 Task: Add a field from the Popular template Priority a blank project CommPlan
Action: Mouse moved to (63, 522)
Screenshot: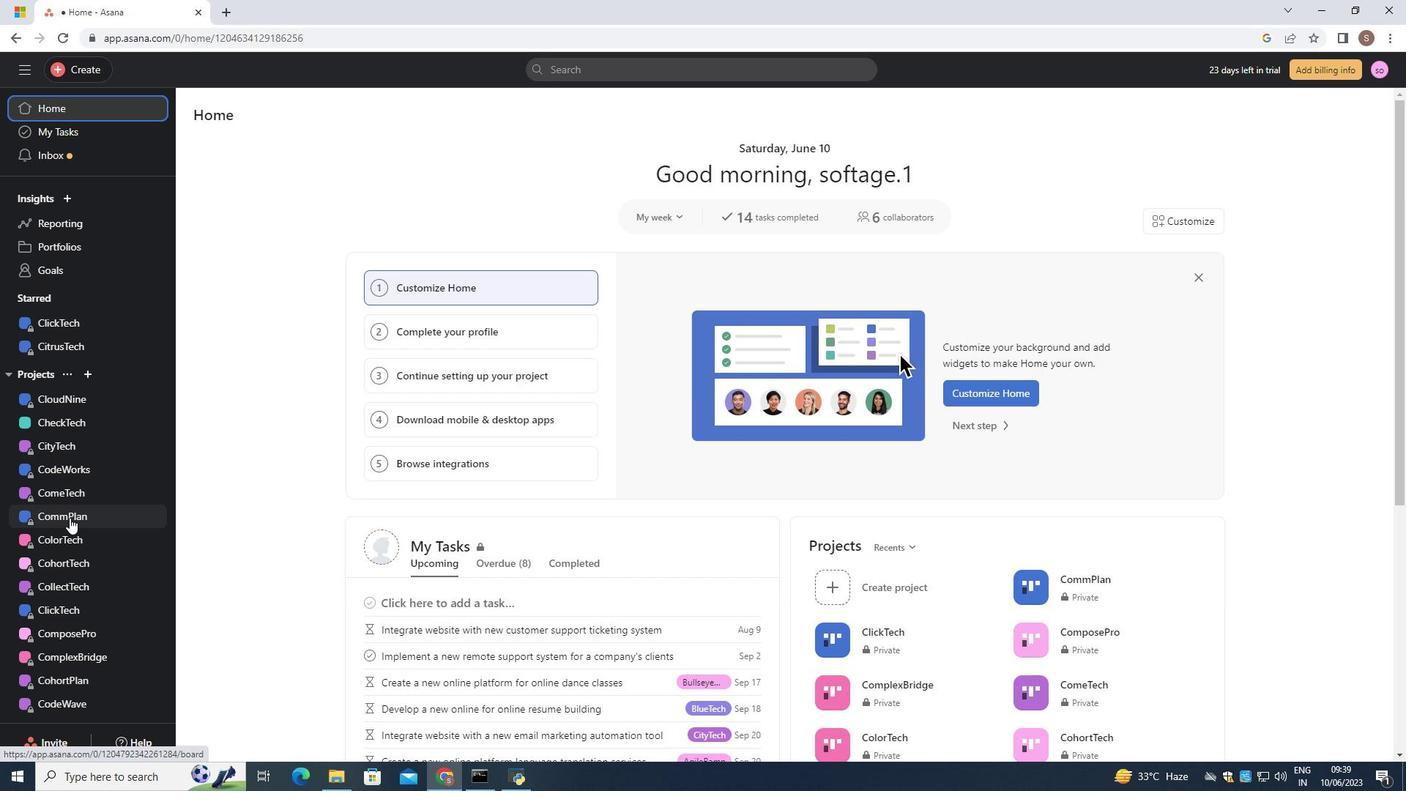 
Action: Mouse pressed left at (63, 522)
Screenshot: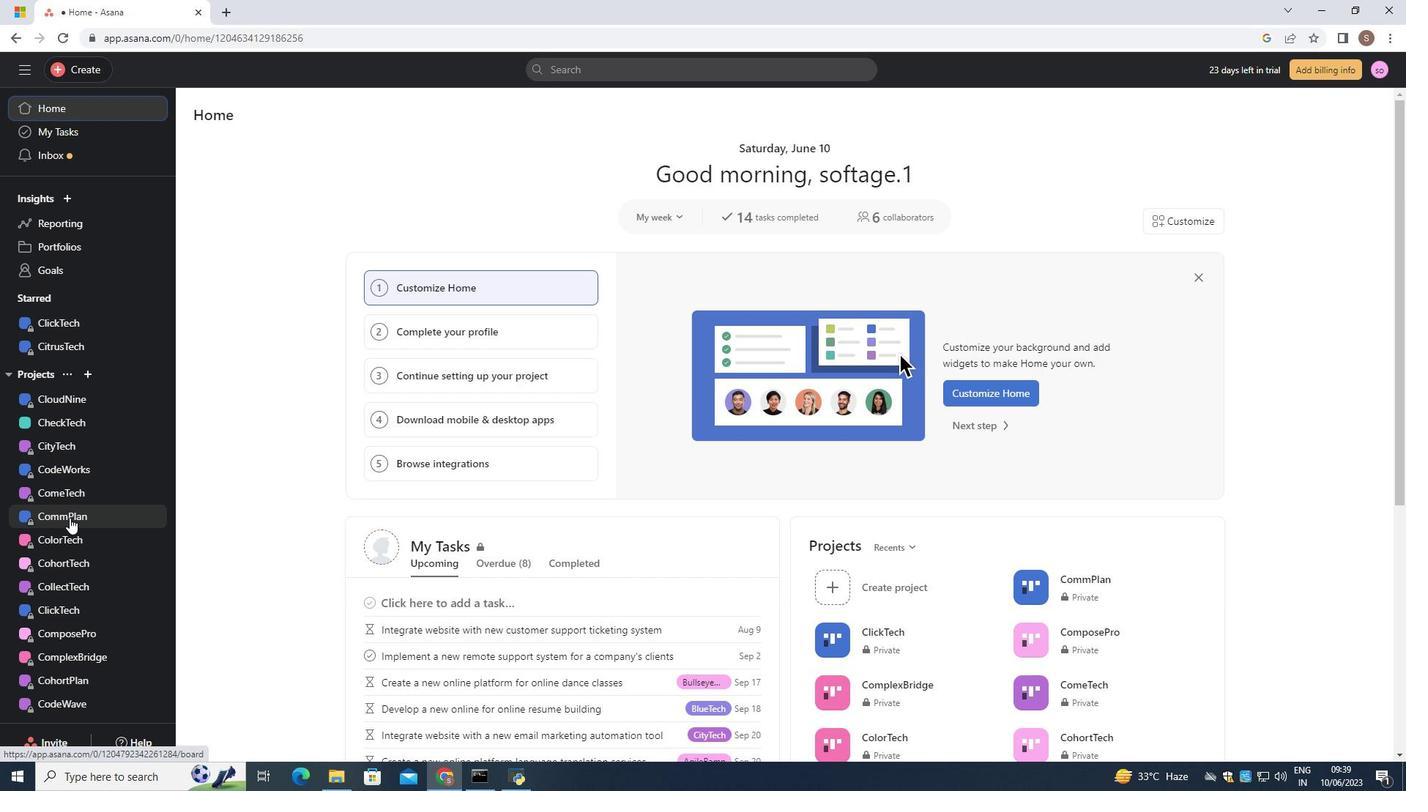 
Action: Mouse moved to (1370, 169)
Screenshot: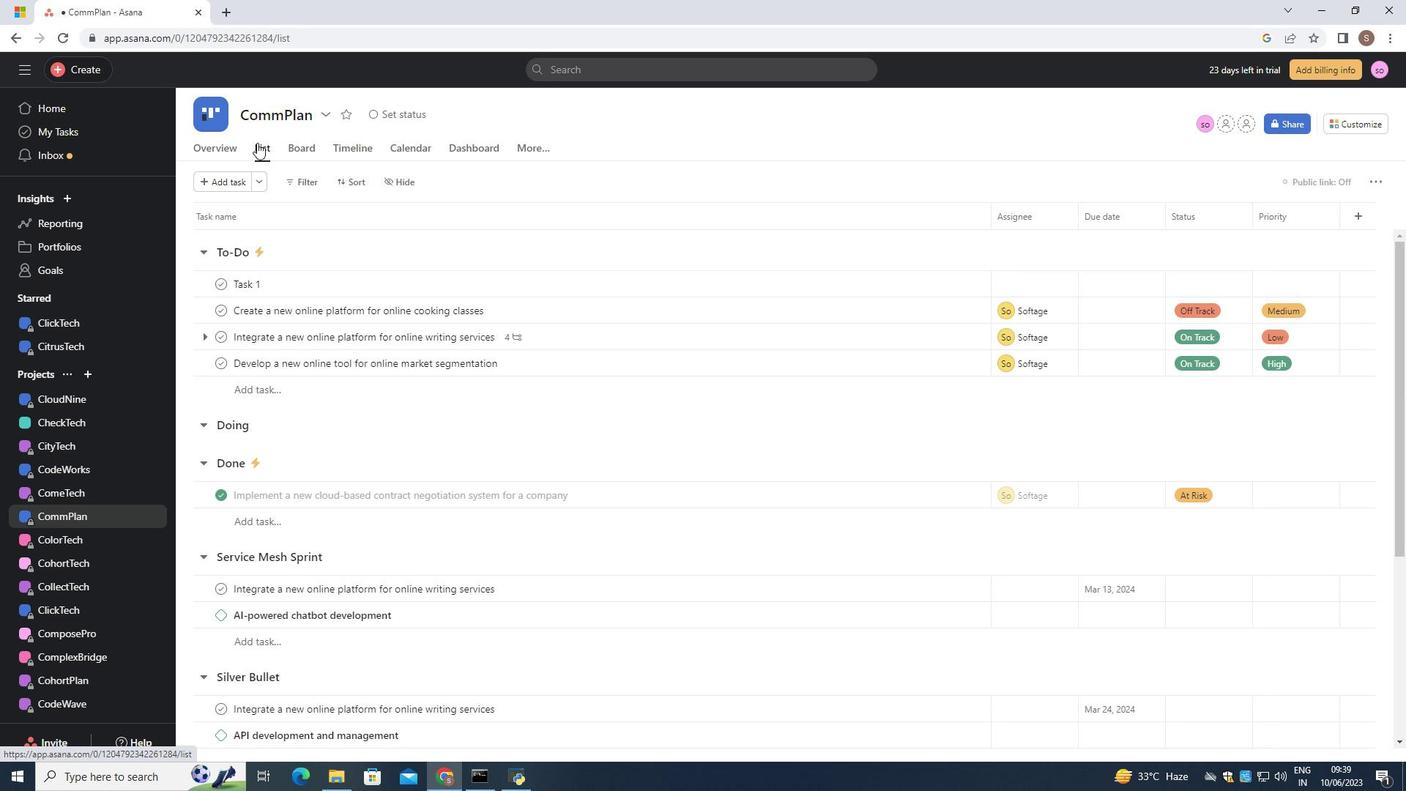 
Action: Mouse pressed left at (1370, 169)
Screenshot: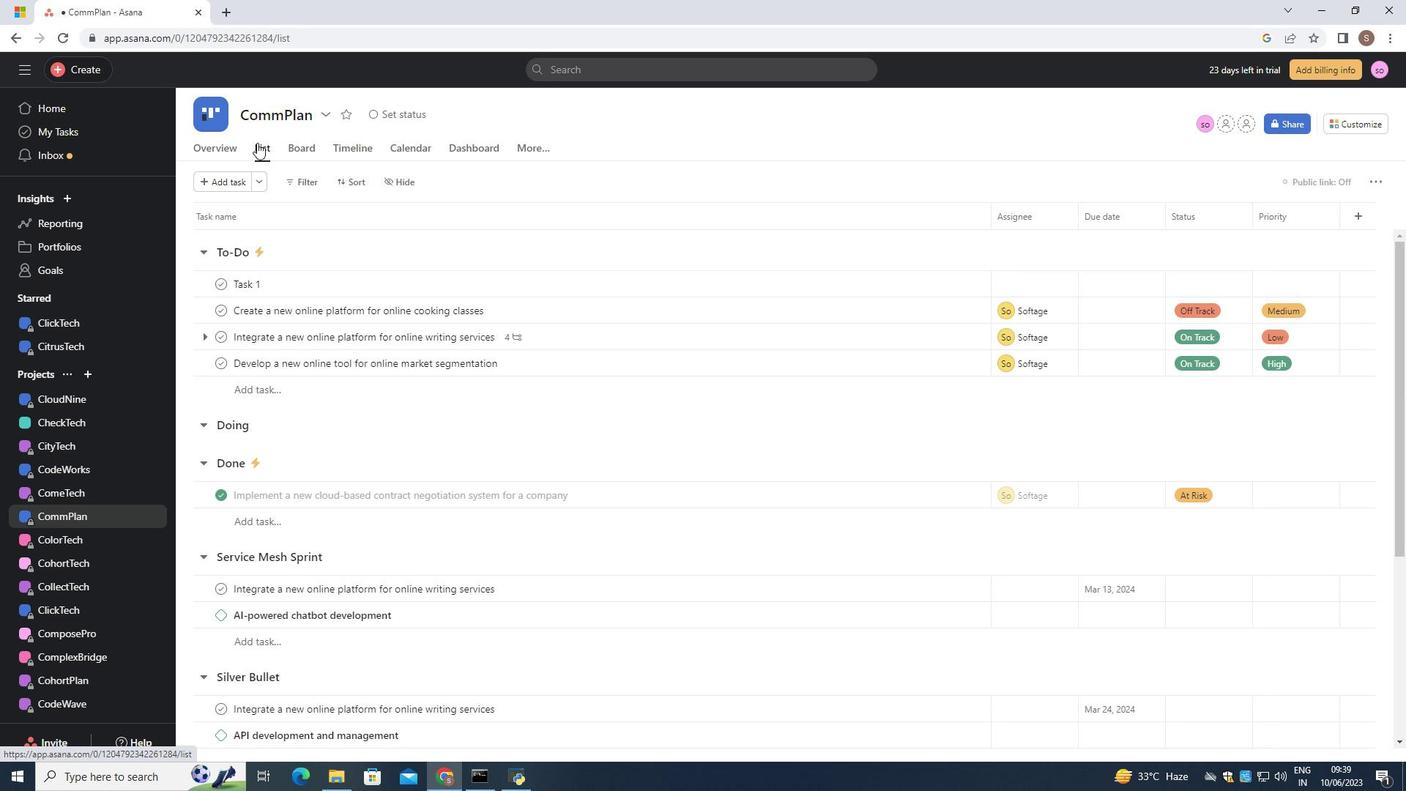 
Action: Mouse moved to (985, 490)
Screenshot: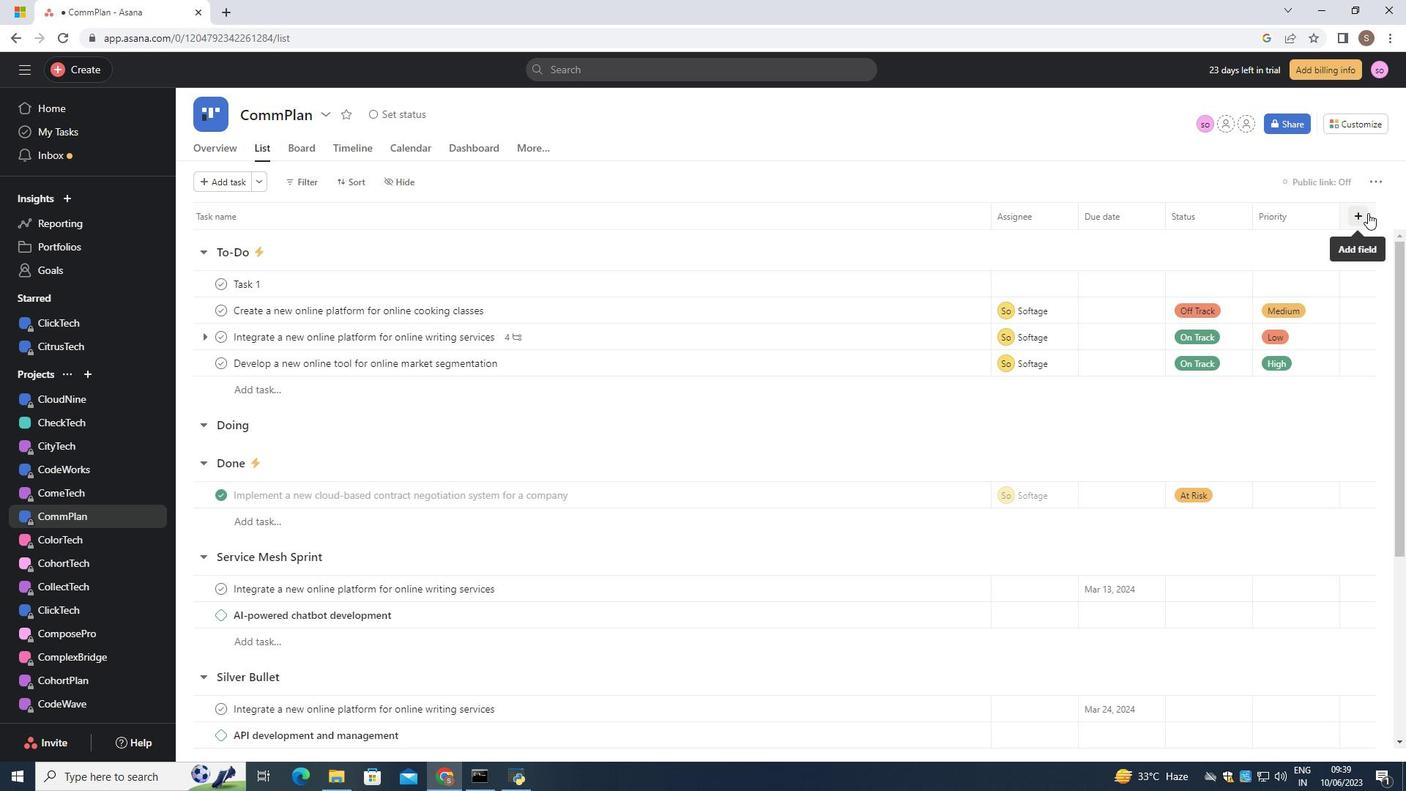 
Action: Mouse pressed left at (985, 490)
Screenshot: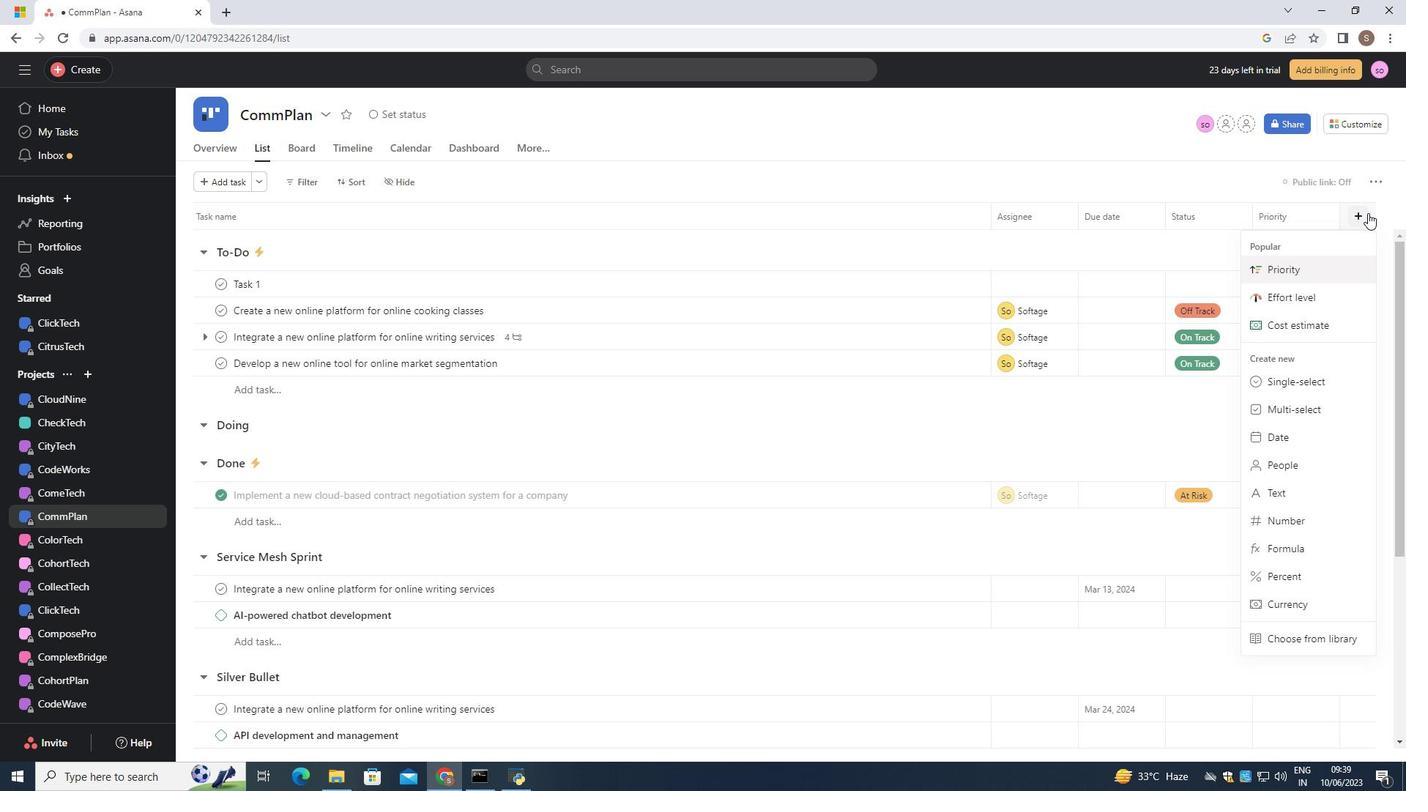 
Action: Mouse moved to (1372, 128)
Screenshot: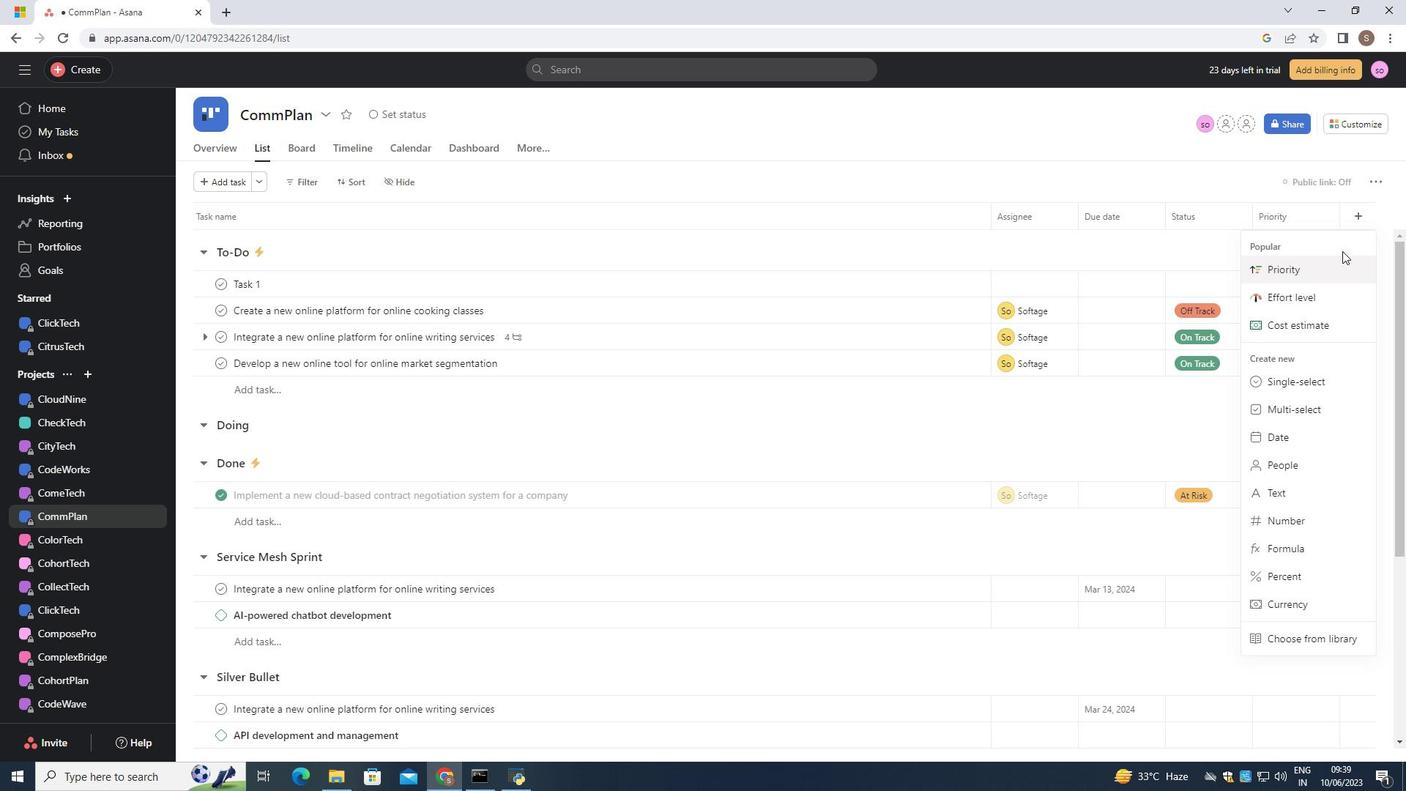 
Action: Mouse pressed left at (1372, 128)
Screenshot: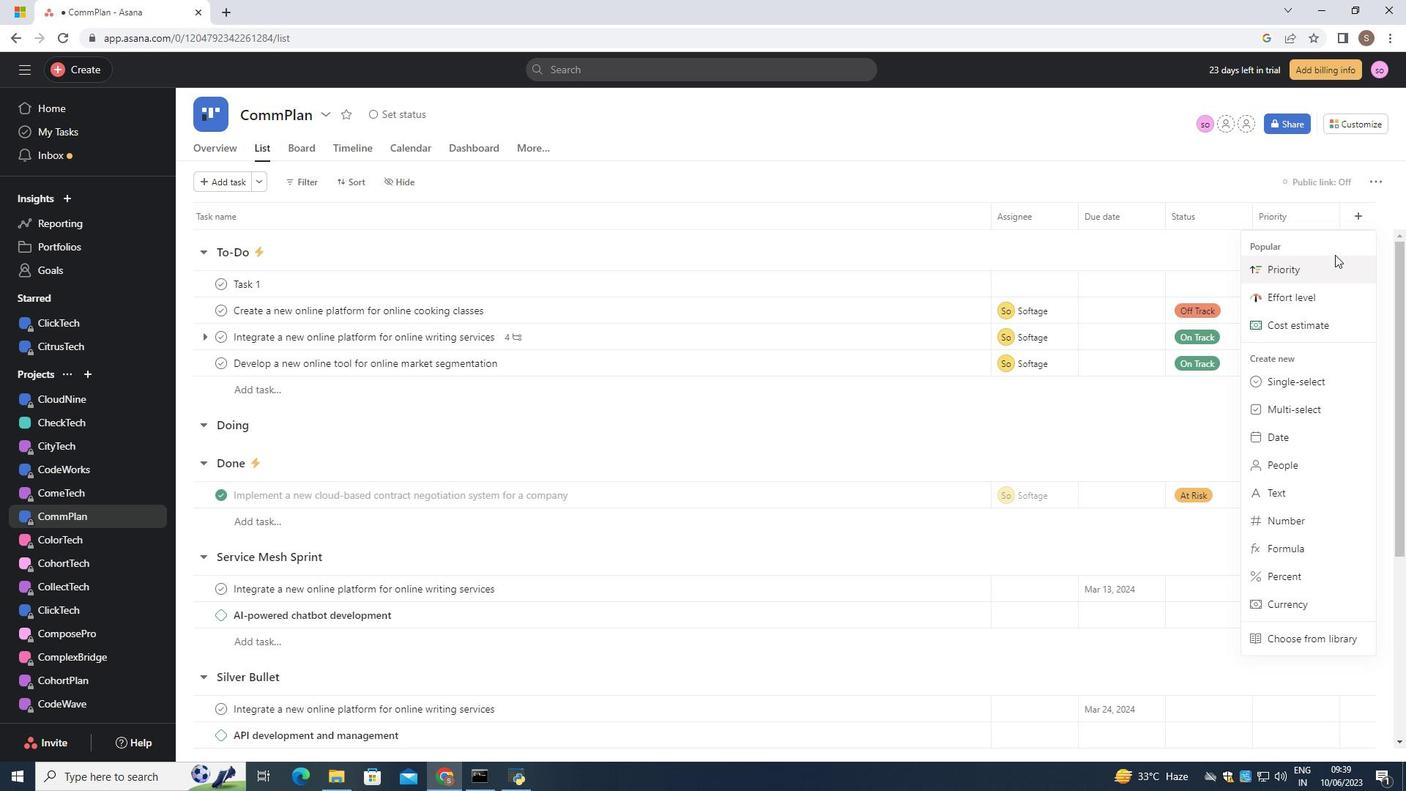 
Action: Mouse moved to (1377, 174)
Screenshot: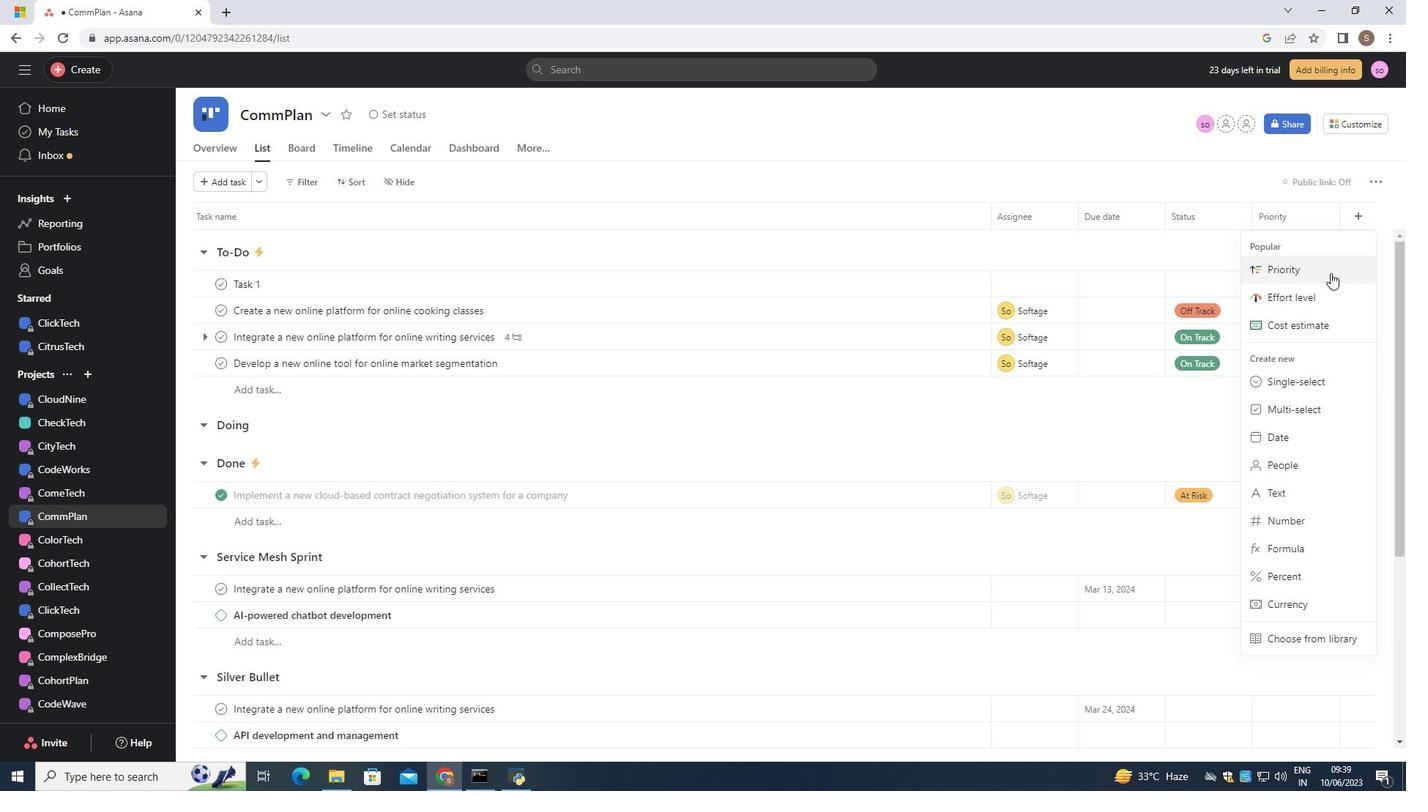 
Action: Mouse pressed left at (1377, 174)
Screenshot: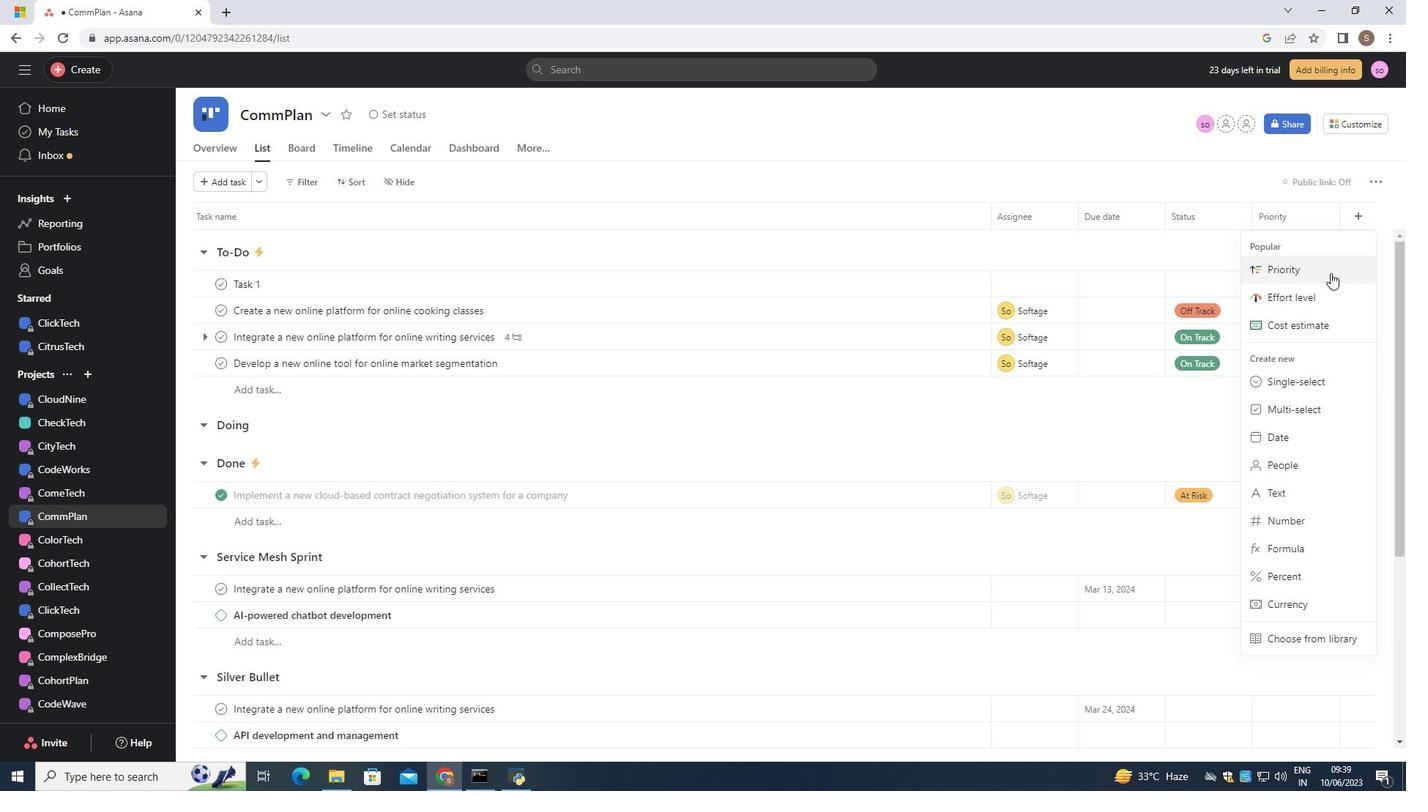 
Action: Mouse moved to (1197, 536)
Screenshot: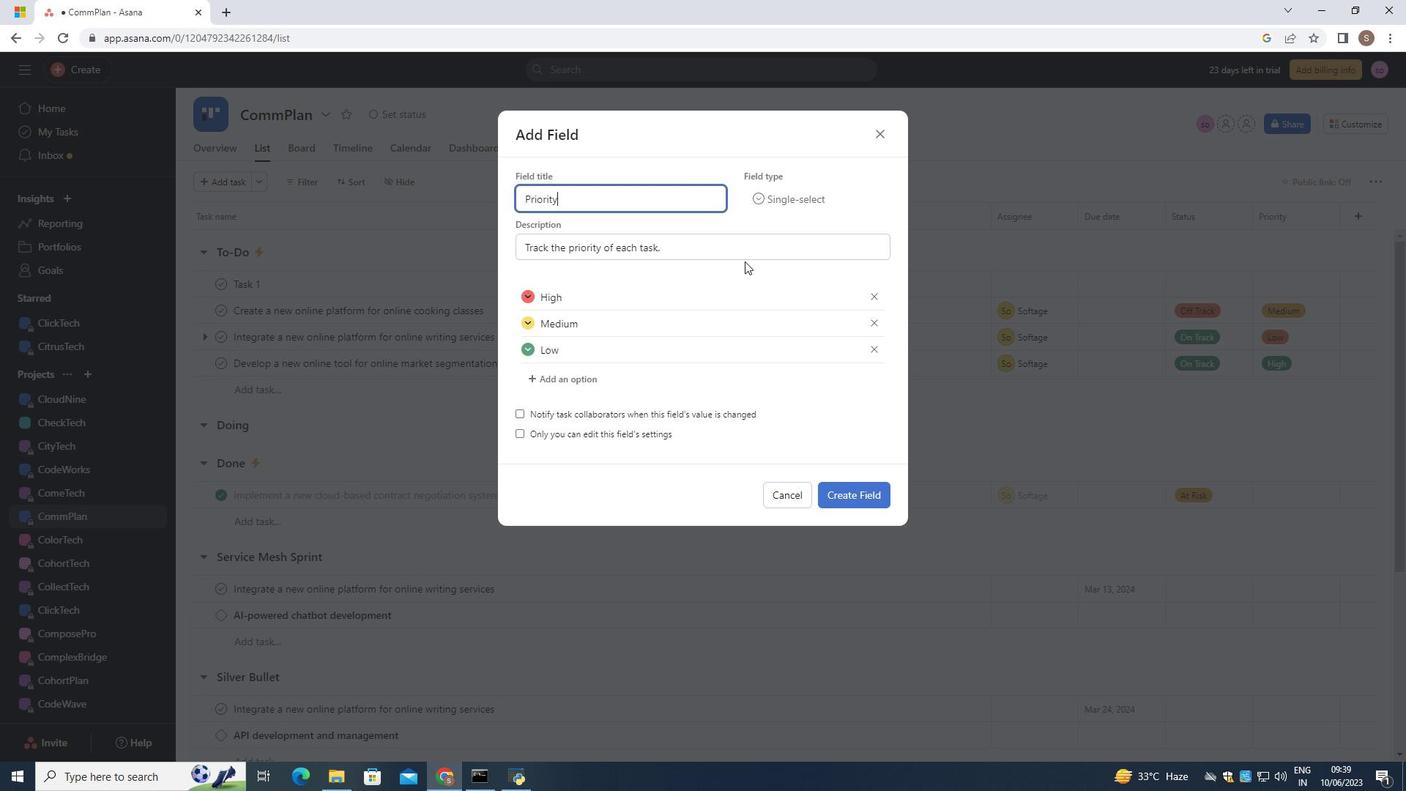
Action: Mouse pressed left at (1197, 536)
Screenshot: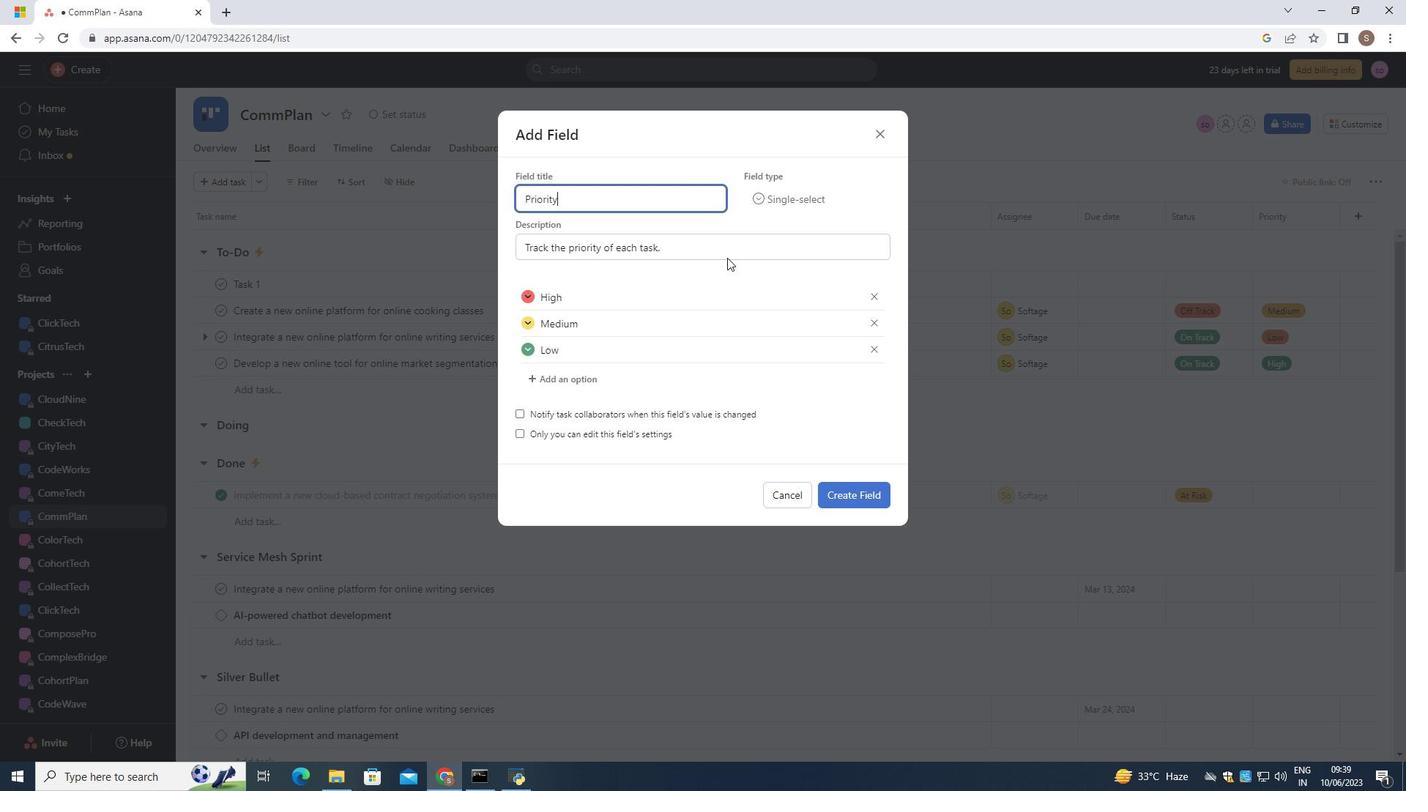 
Action: Mouse moved to (1355, 122)
Screenshot: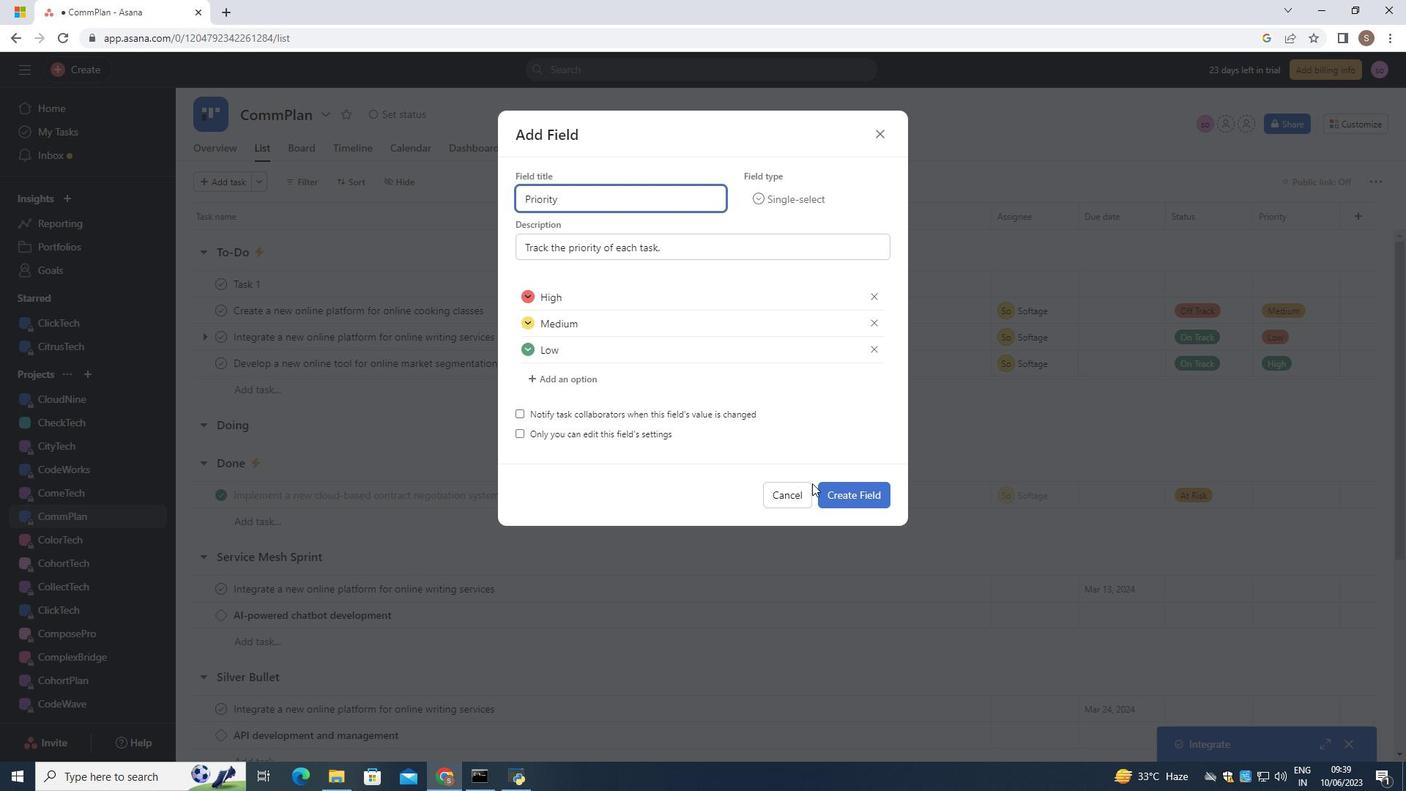 
Action: Mouse pressed left at (1355, 122)
Screenshot: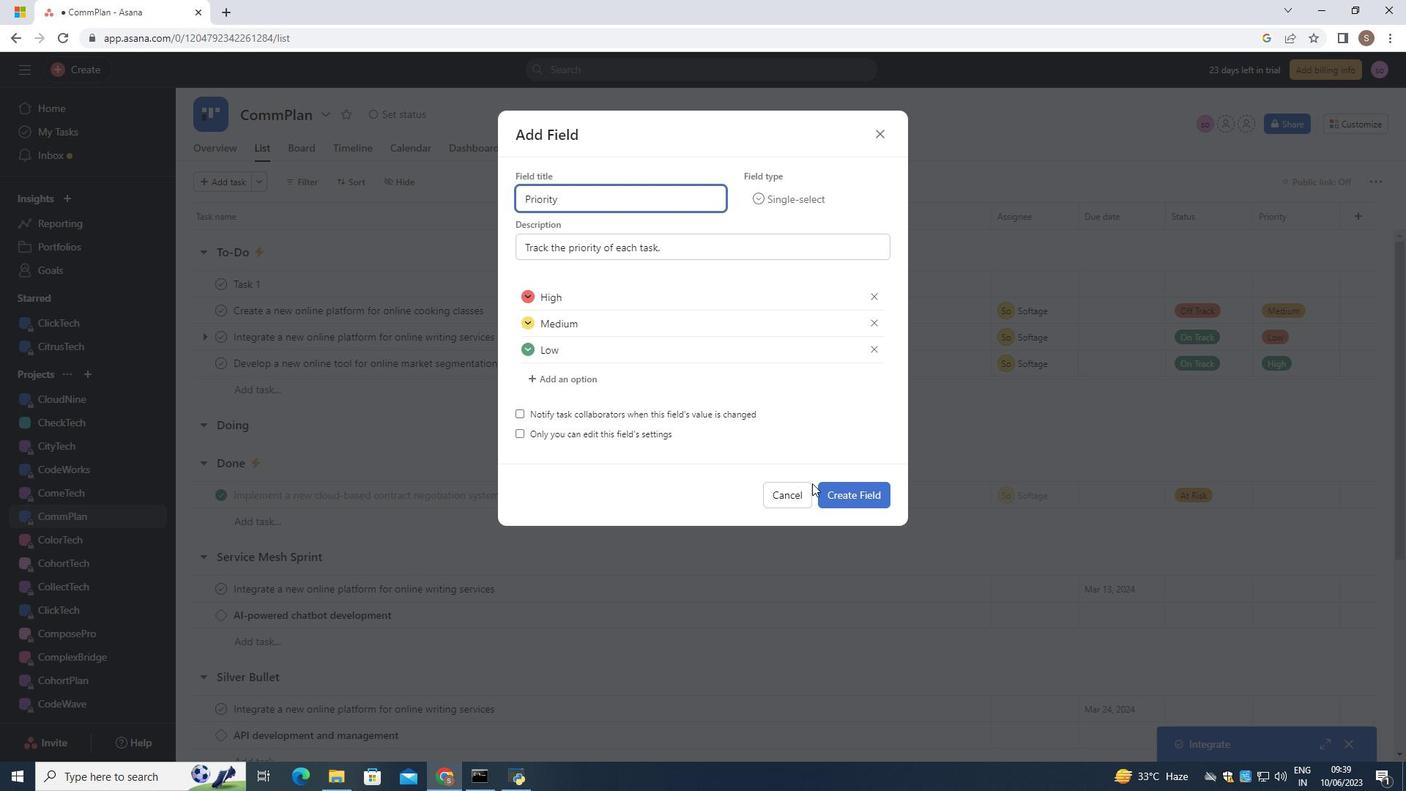 
Action: Mouse moved to (1086, 246)
Screenshot: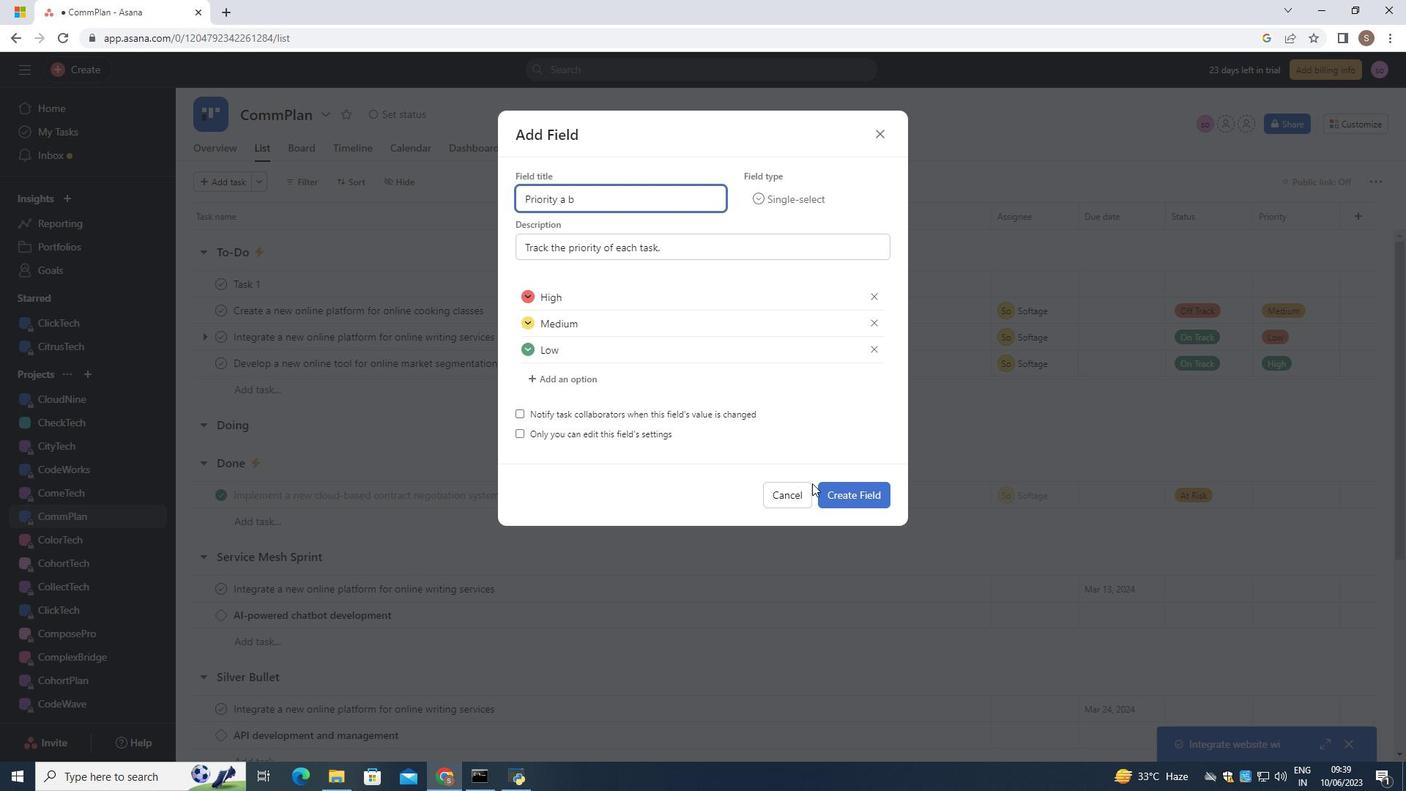 
Action: Mouse pressed left at (1086, 246)
Screenshot: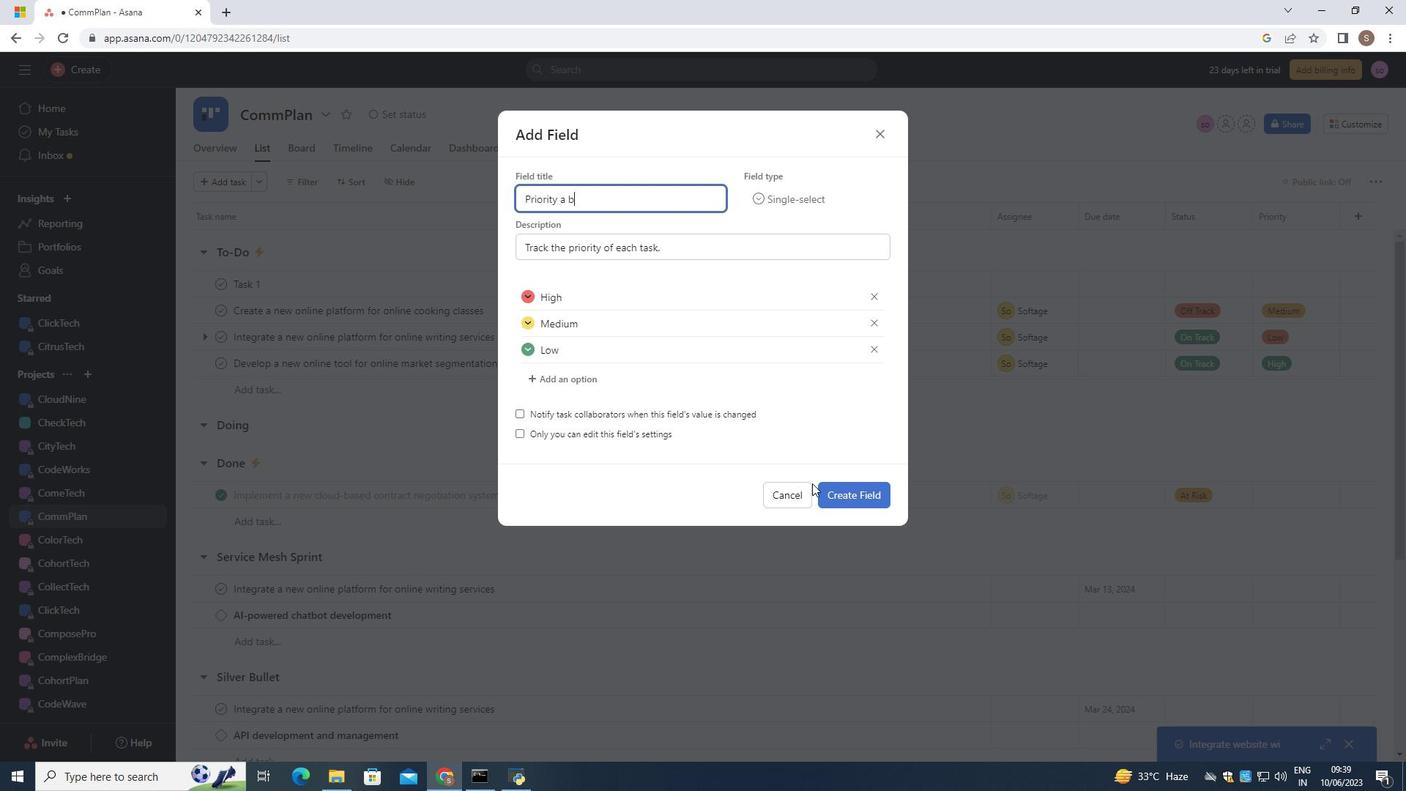 
Action: Mouse moved to (1267, 278)
Screenshot: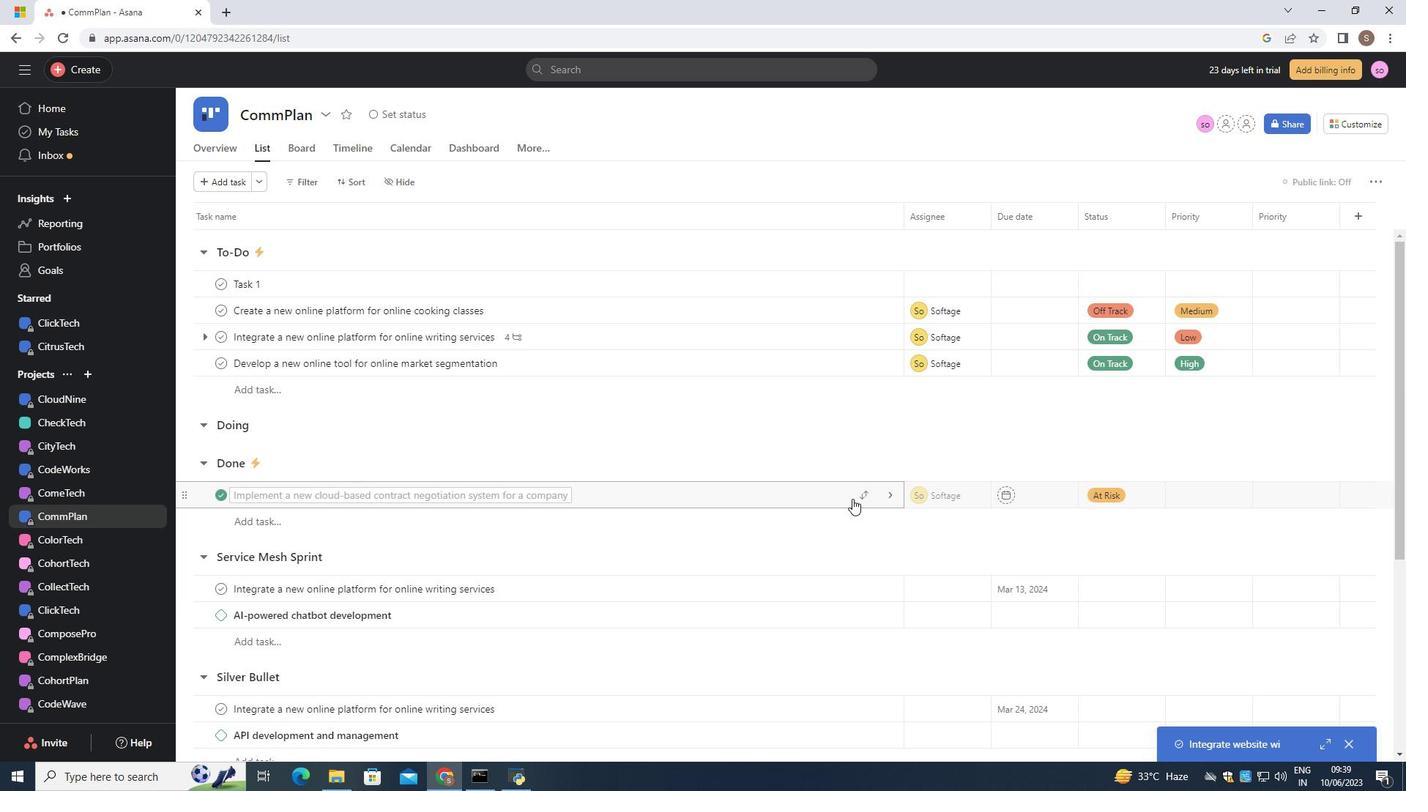 
Action: Mouse pressed left at (1267, 278)
Screenshot: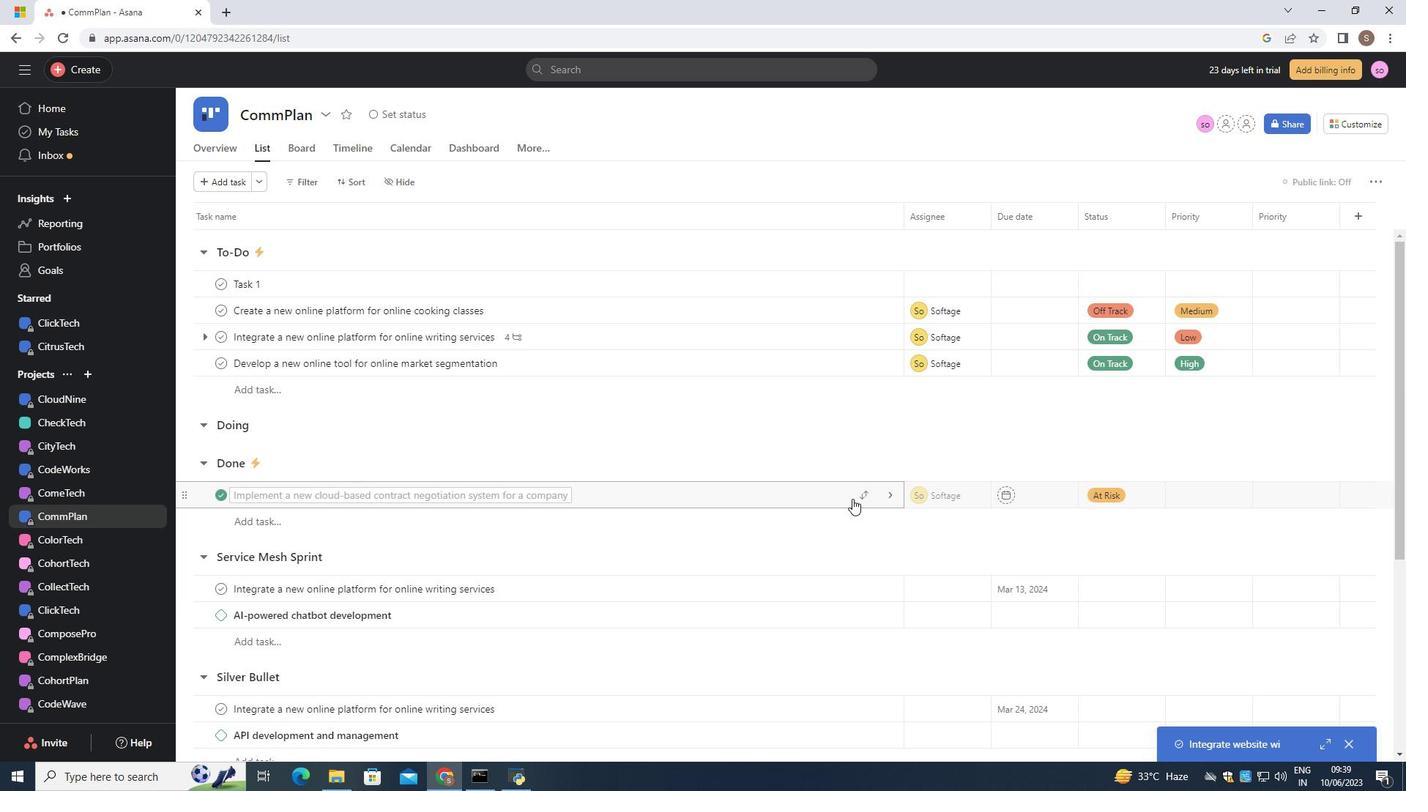 
Action: Mouse moved to (885, 137)
Screenshot: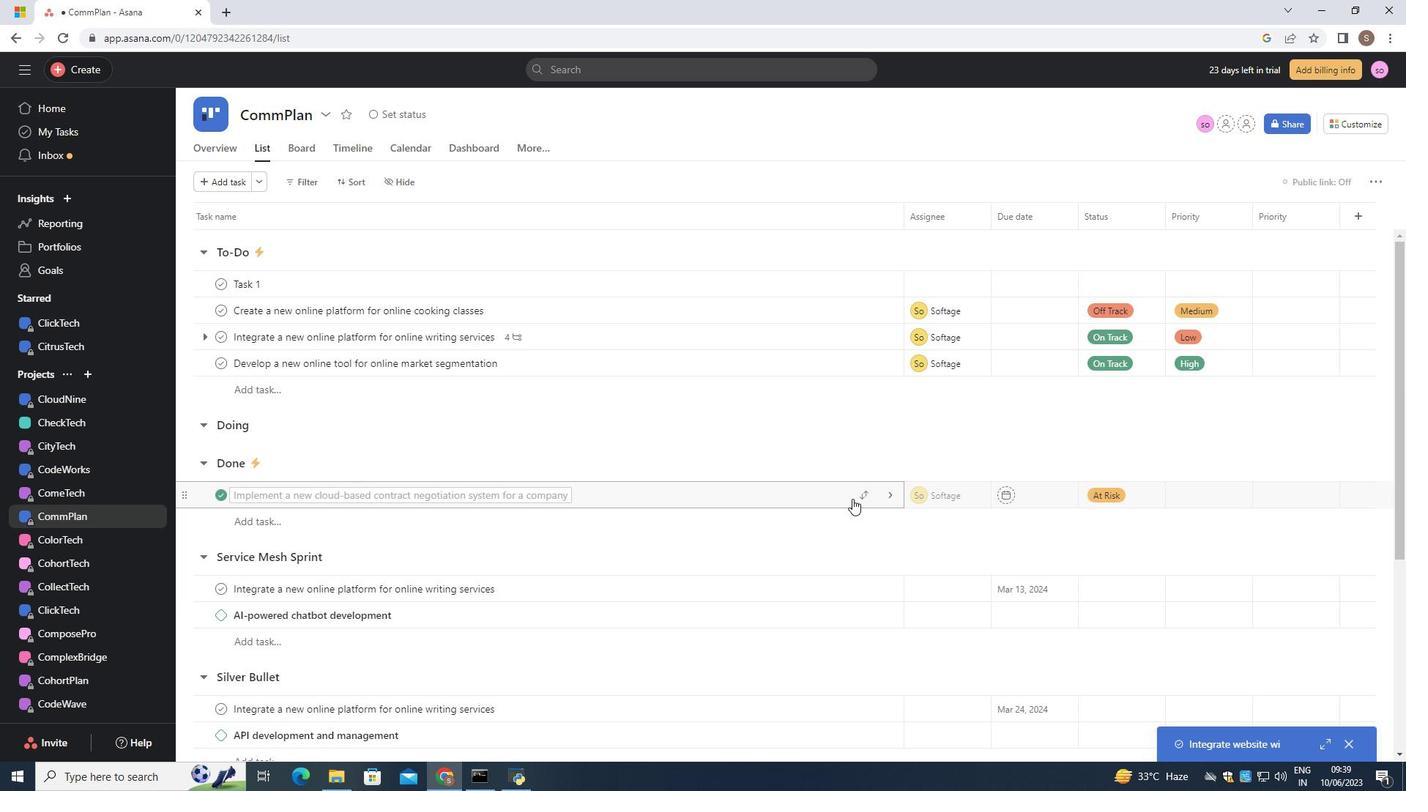 
Action: Mouse pressed left at (885, 137)
Screenshot: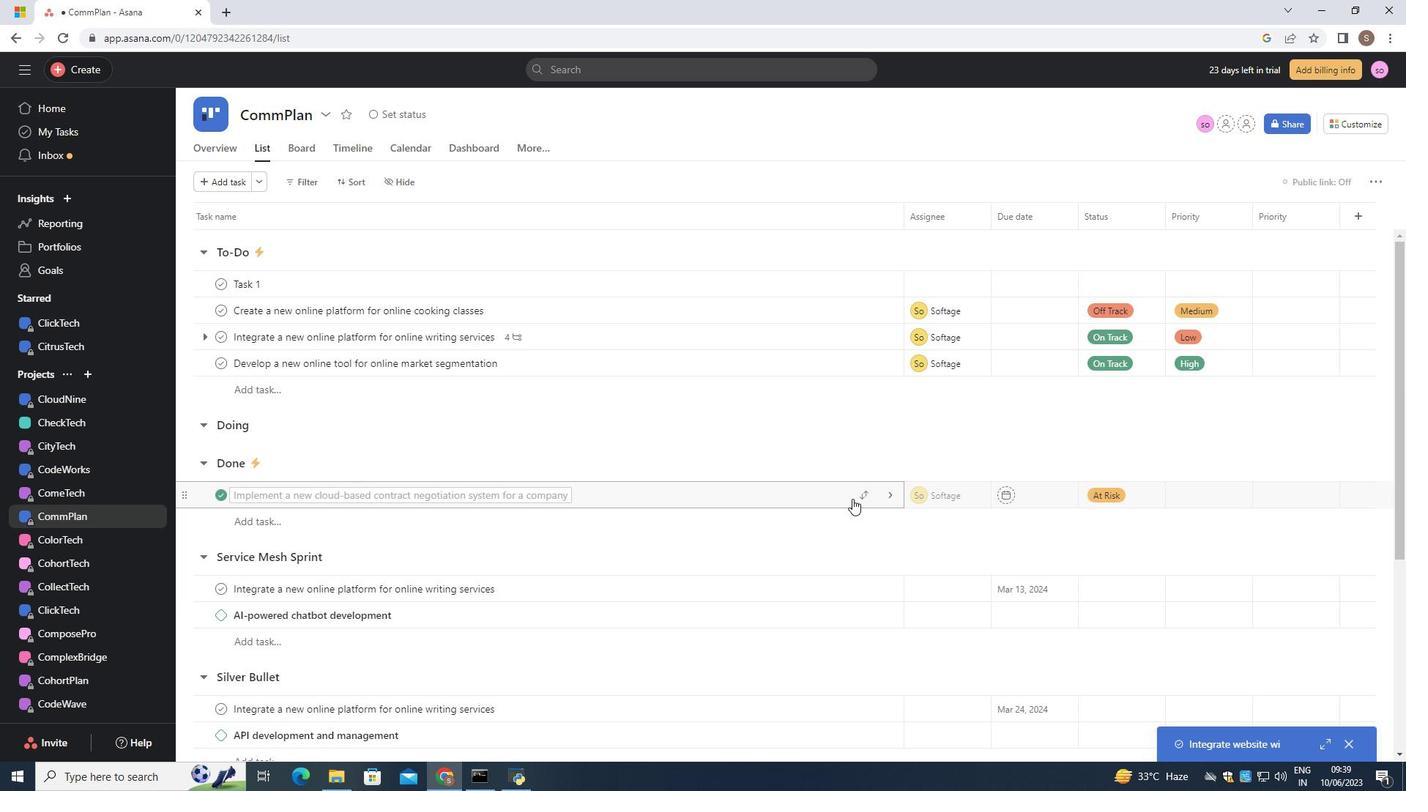 
Action: Mouse moved to (69, 517)
Screenshot: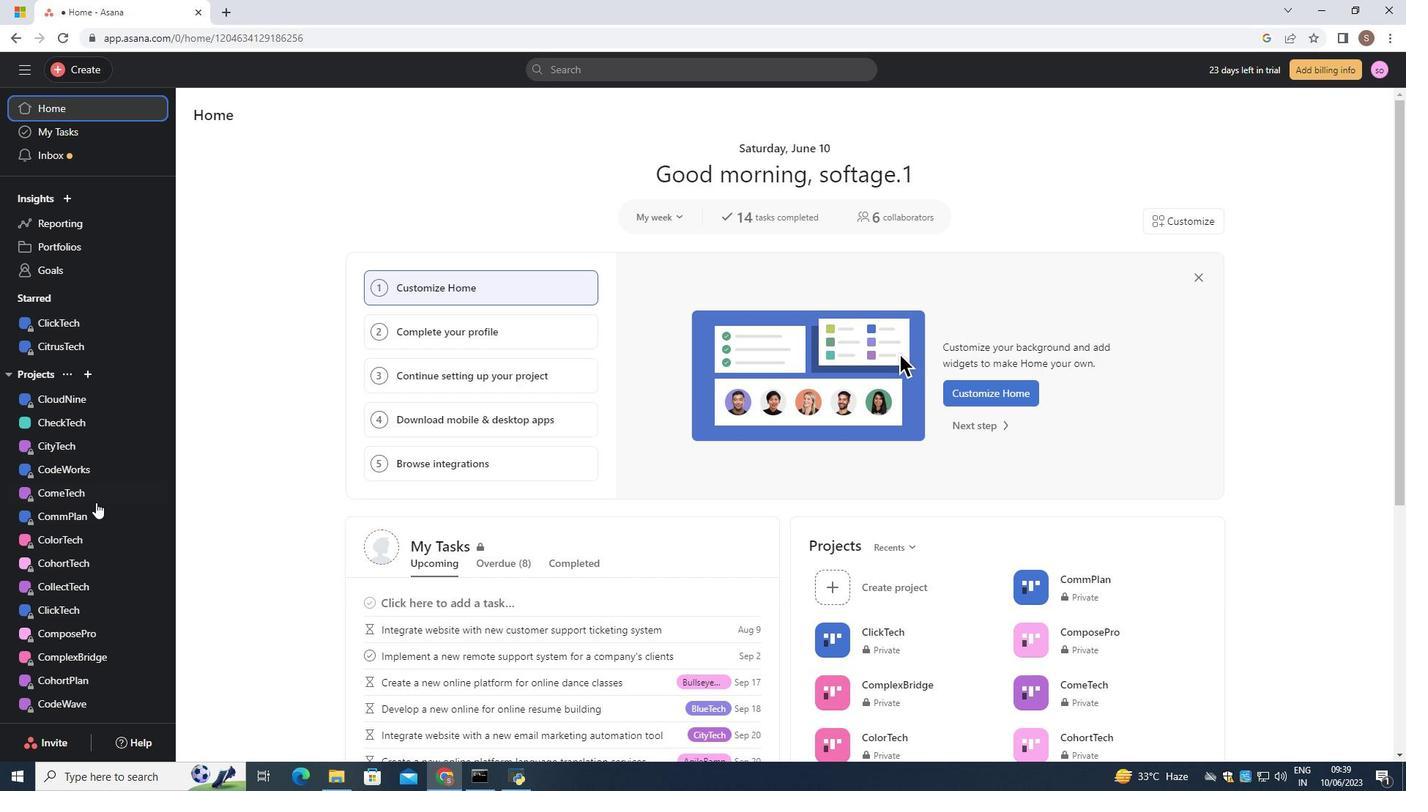 
Action: Mouse pressed left at (69, 517)
Screenshot: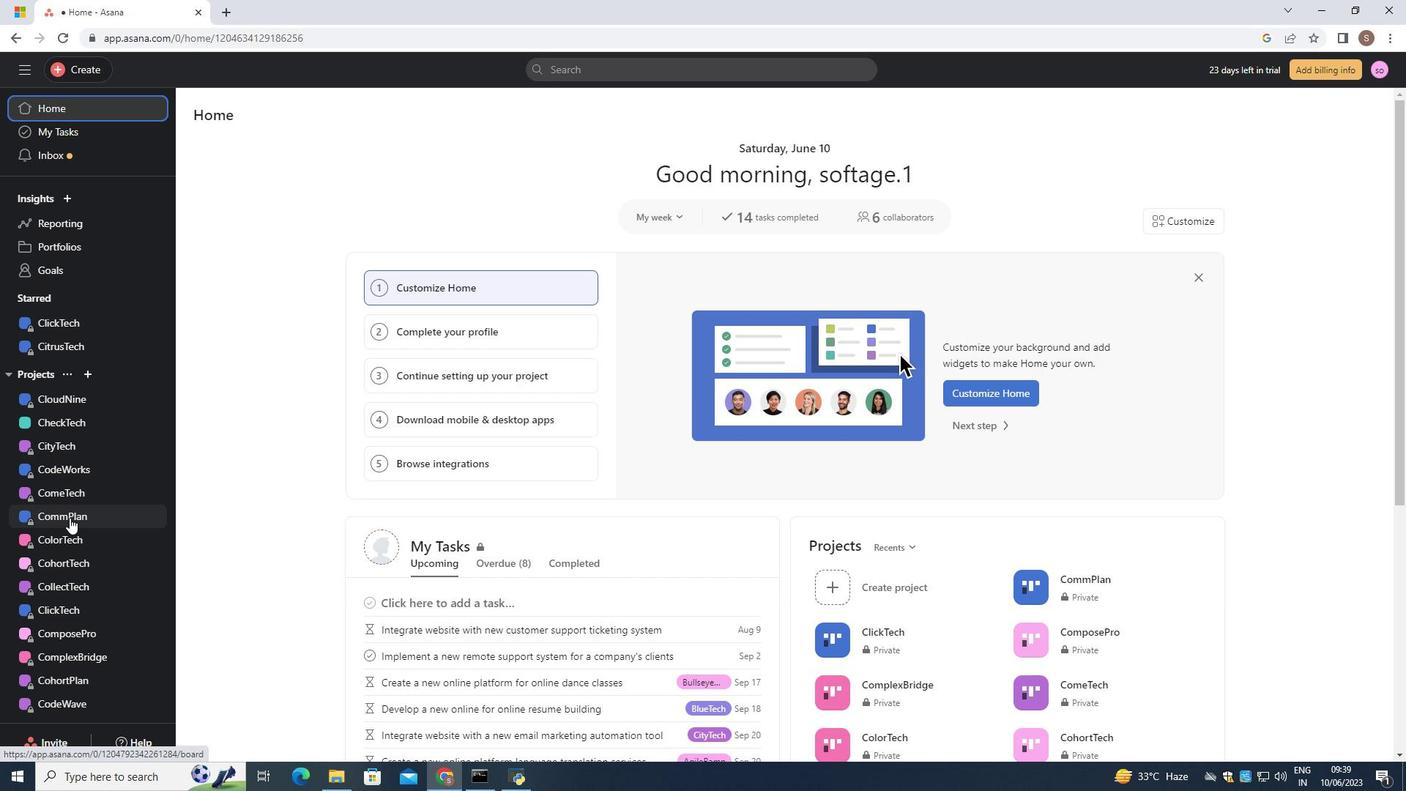 
Action: Mouse moved to (257, 142)
Screenshot: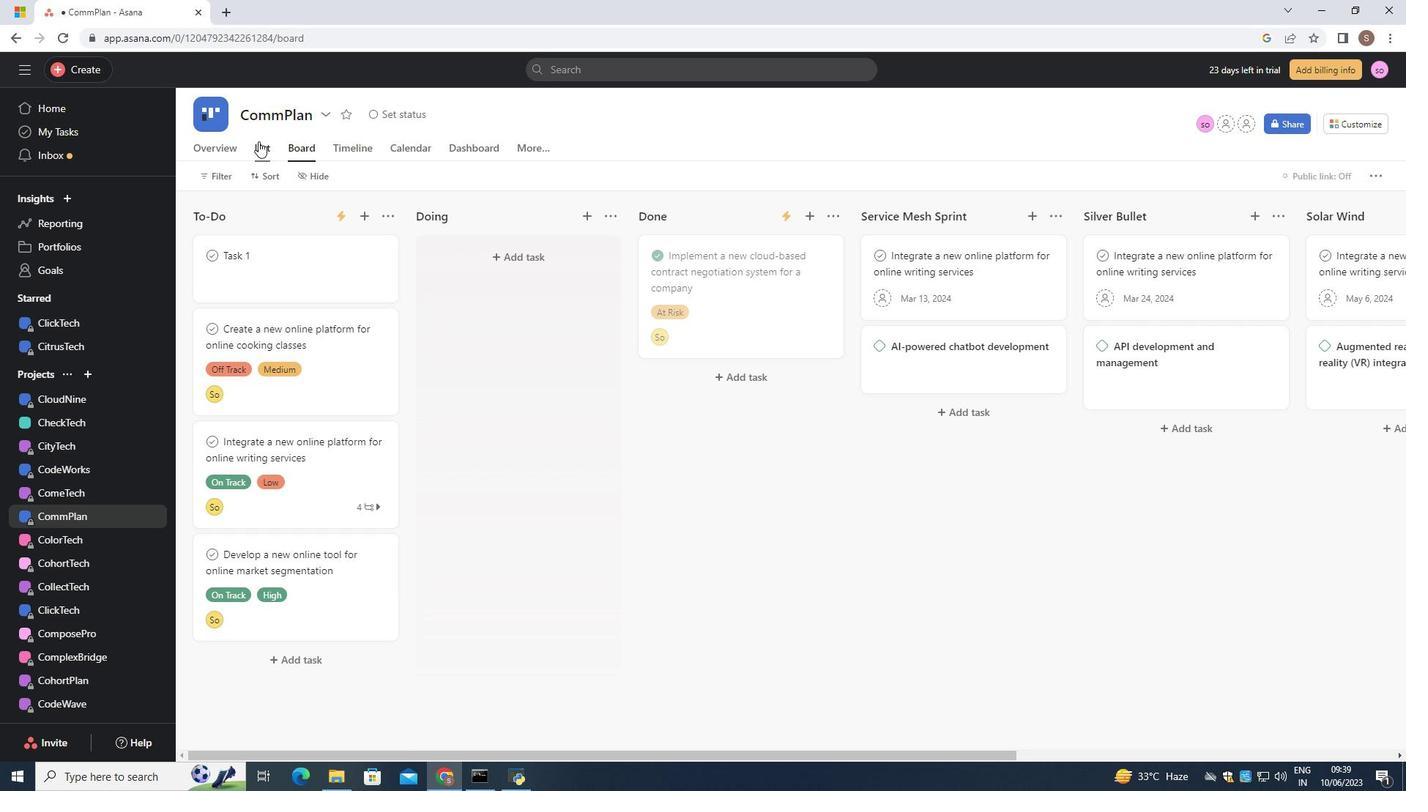 
Action: Mouse pressed left at (257, 142)
Screenshot: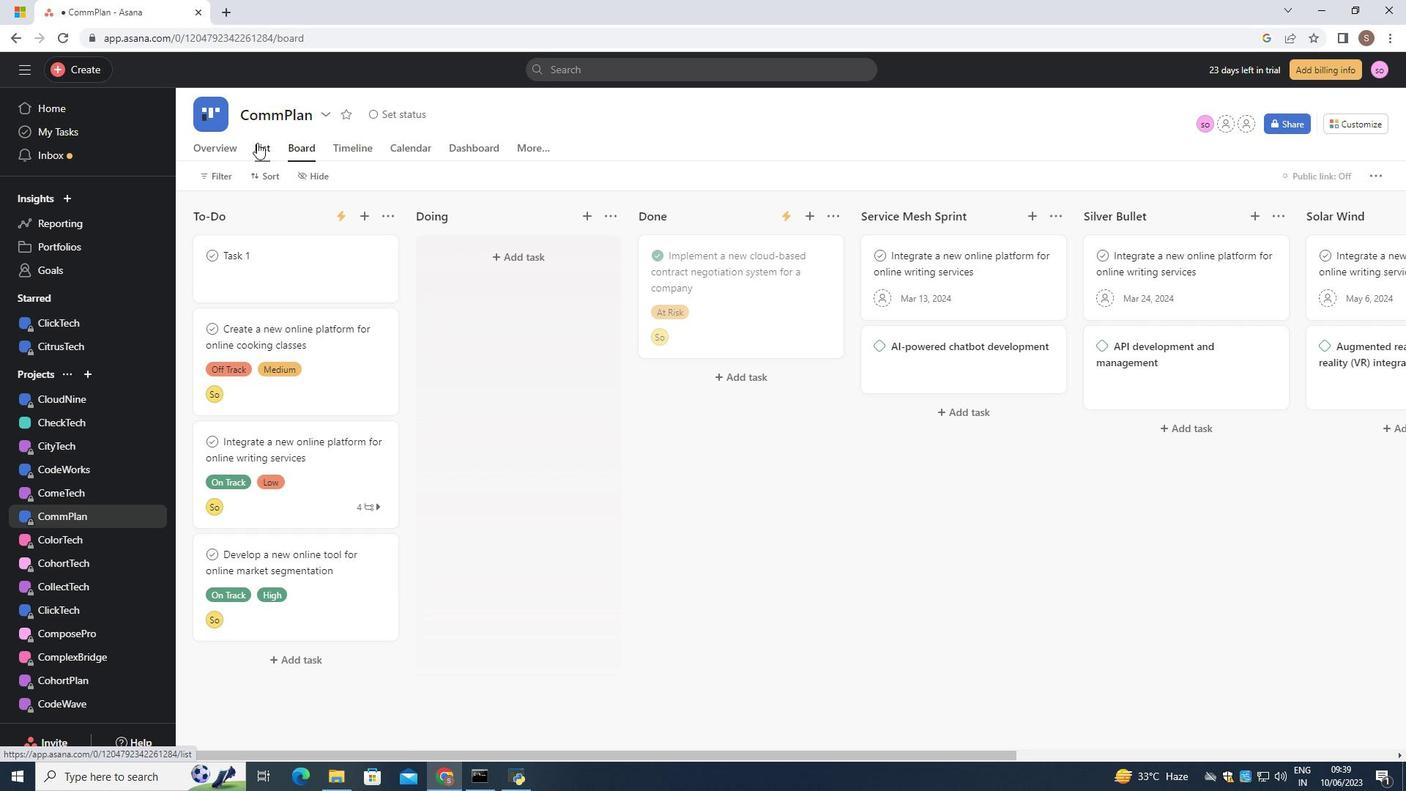 
Action: Mouse moved to (1368, 213)
Screenshot: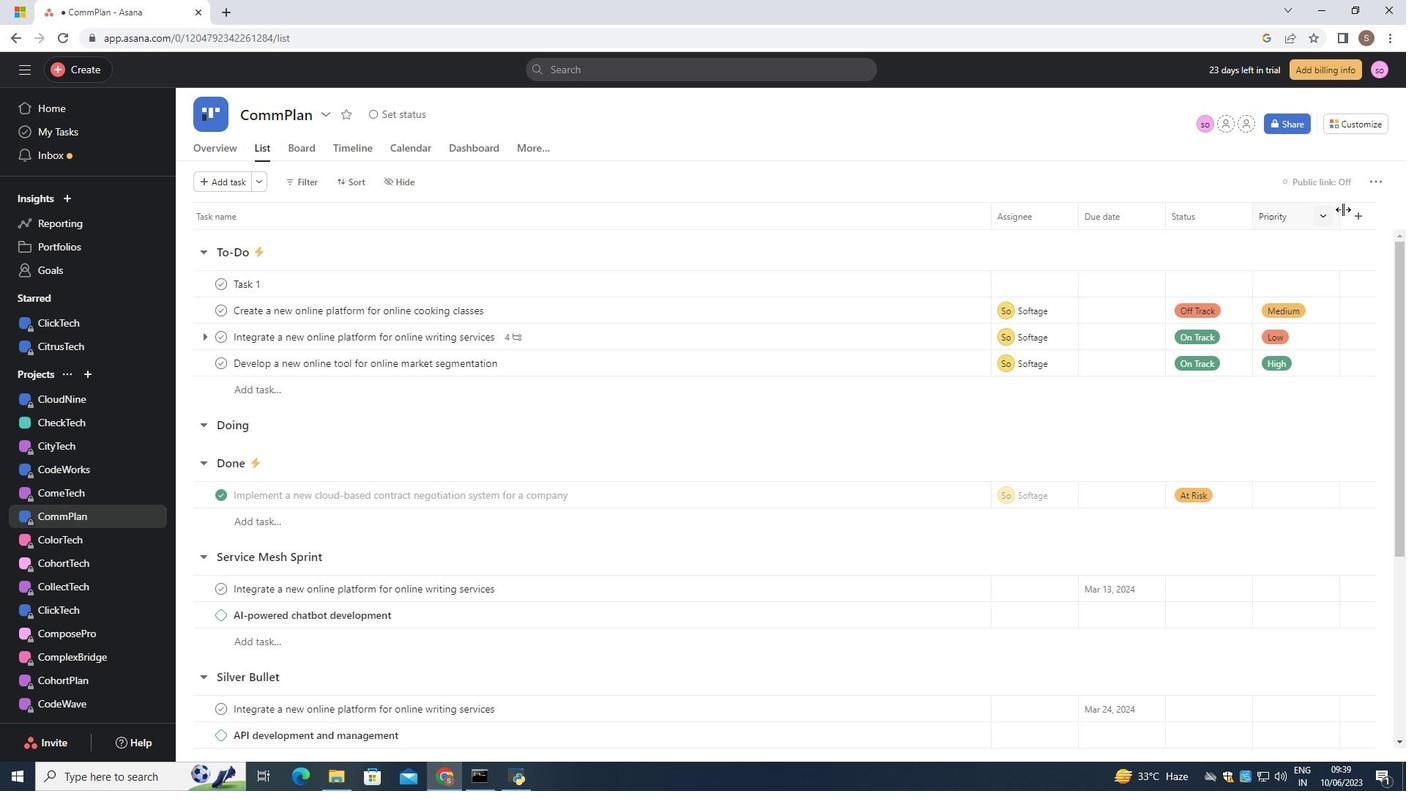 
Action: Mouse pressed left at (1368, 213)
Screenshot: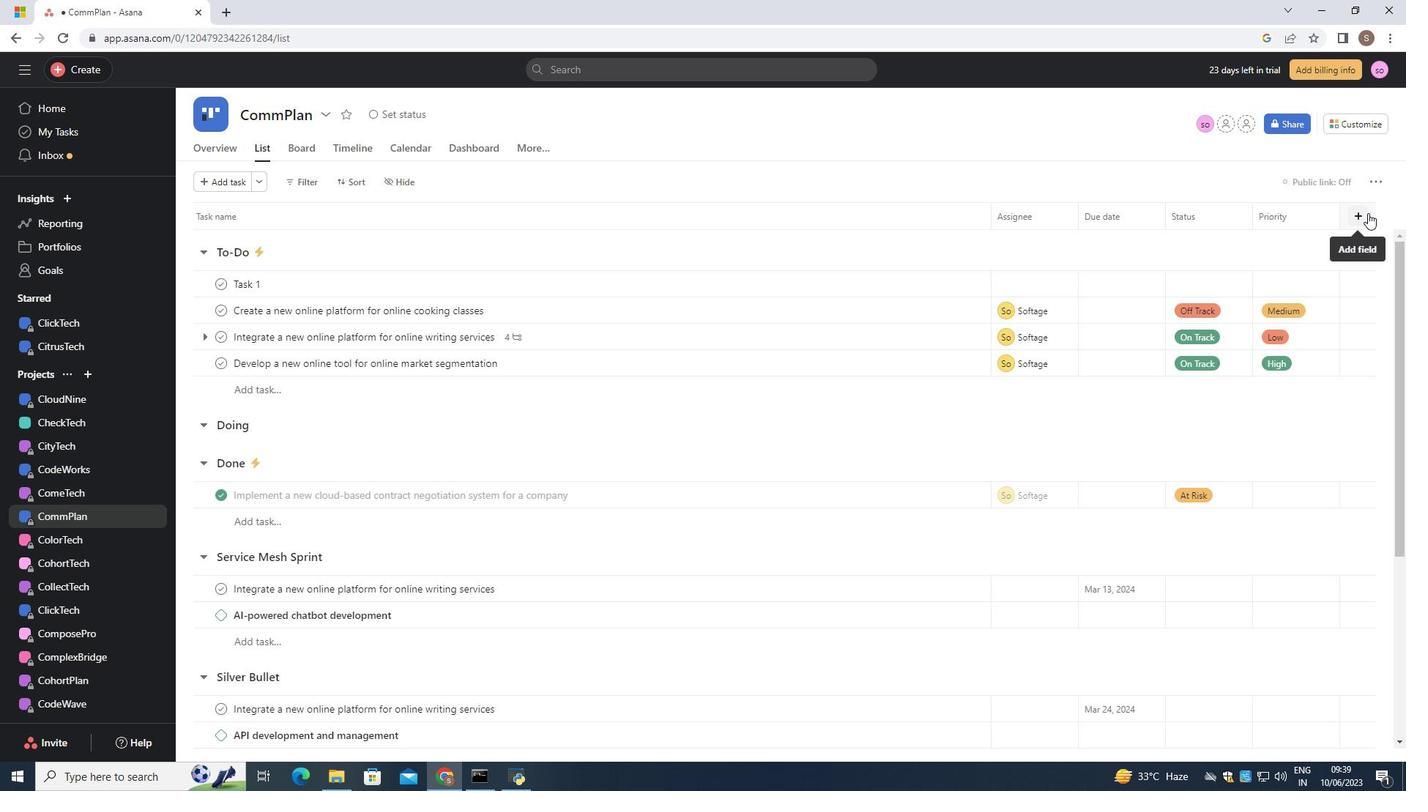 
Action: Mouse moved to (1330, 273)
Screenshot: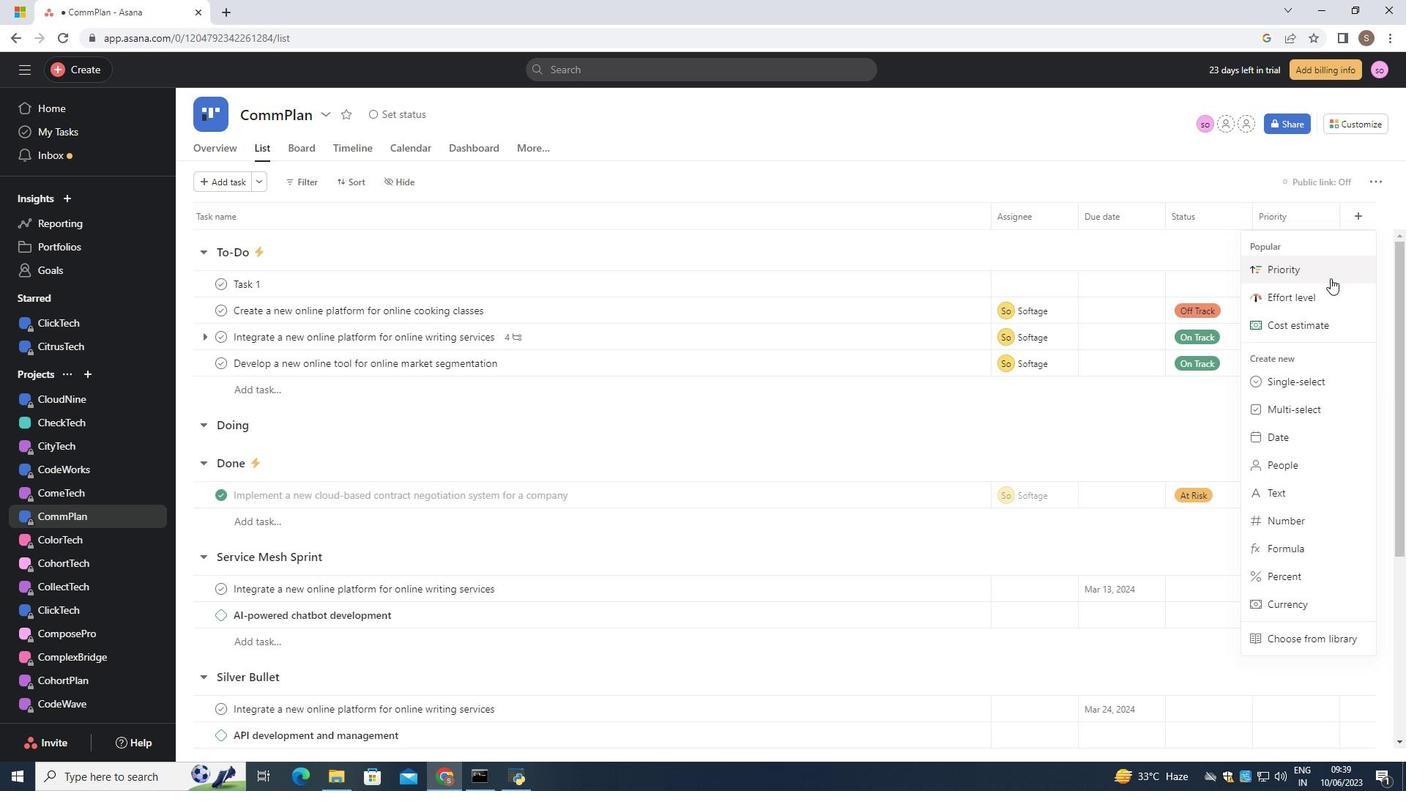 
Action: Mouse pressed left at (1330, 273)
Screenshot: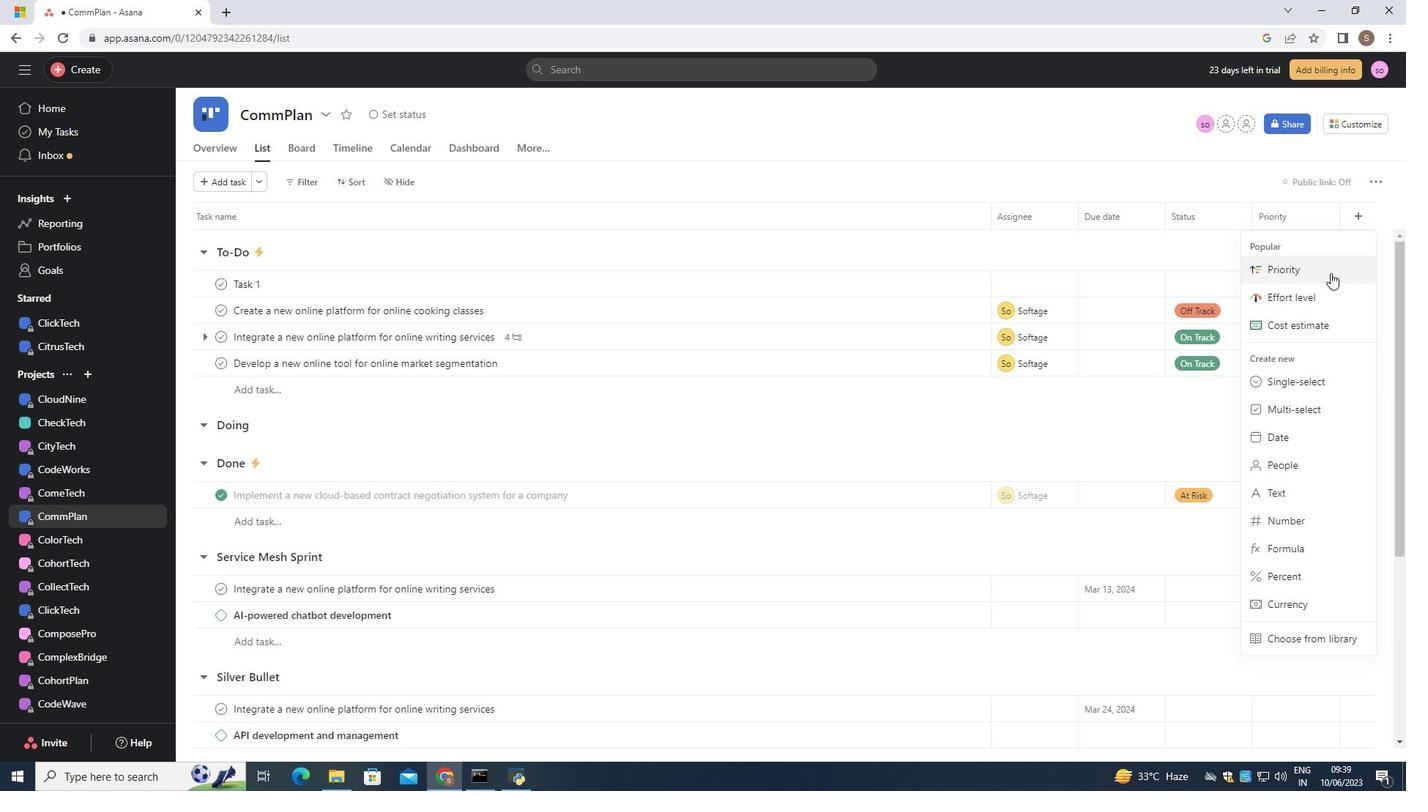 
Action: Mouse moved to (812, 483)
Screenshot: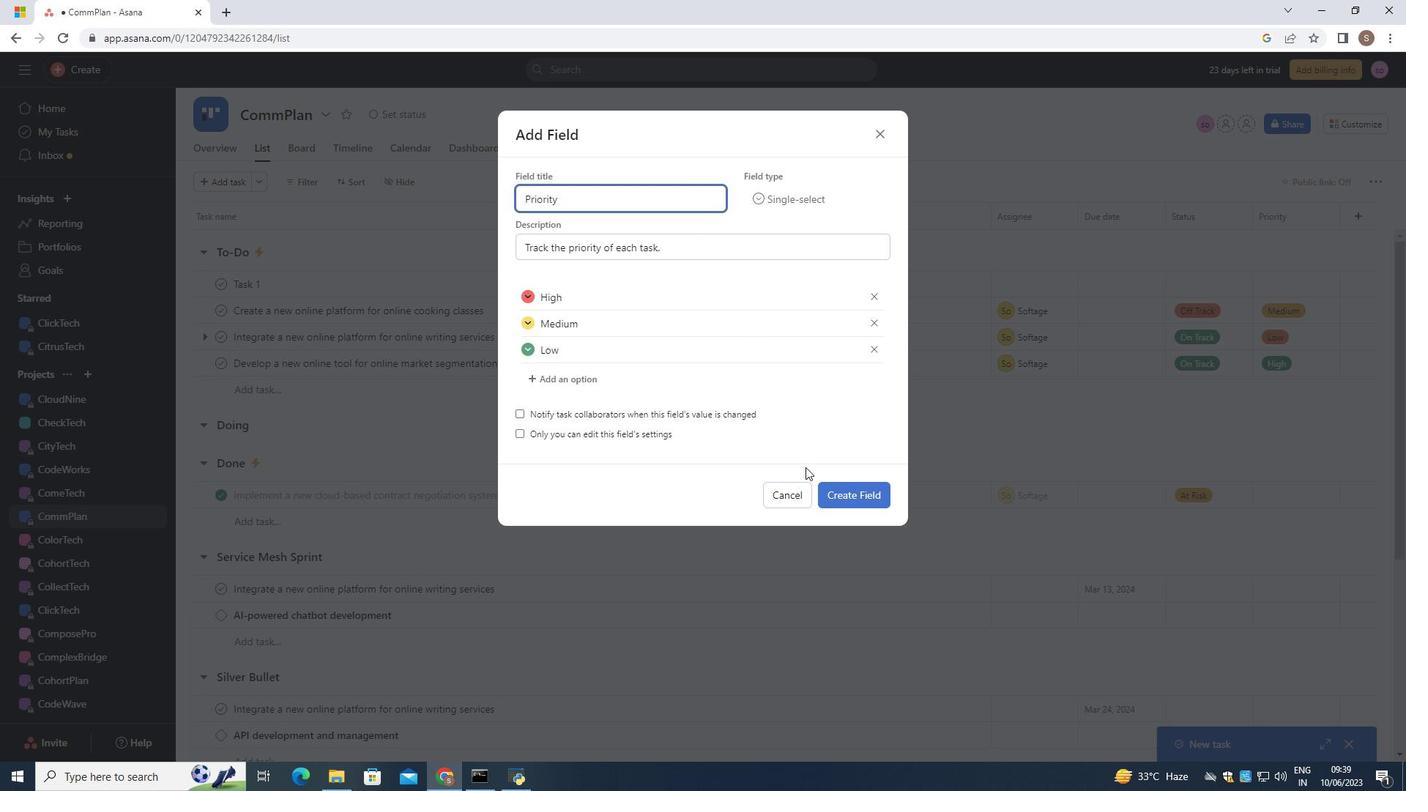 
Action: Key pressed <Key.space>a<Key.space>b<Key.backspace><Key.backspace><Key.backspace>
Screenshot: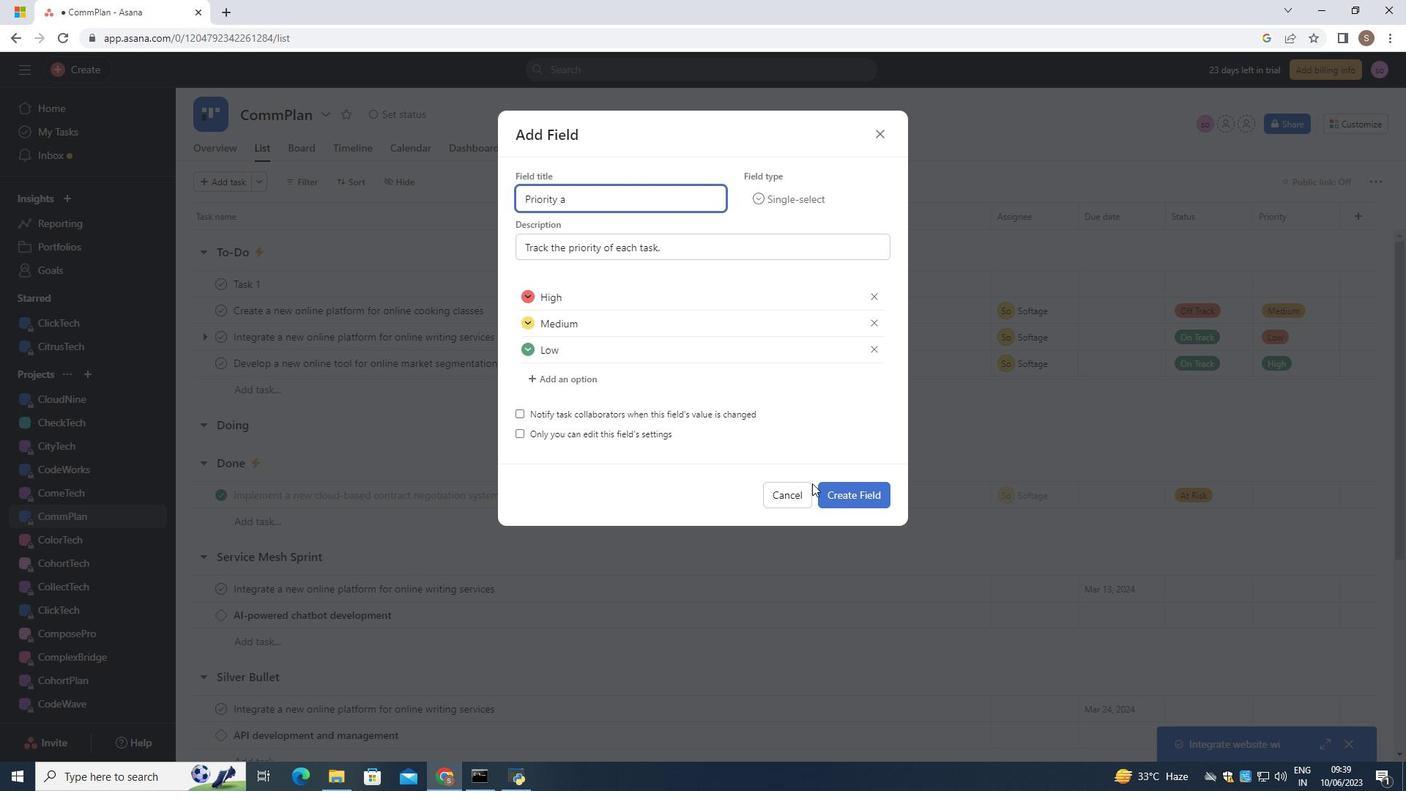 
Action: Mouse moved to (852, 498)
Screenshot: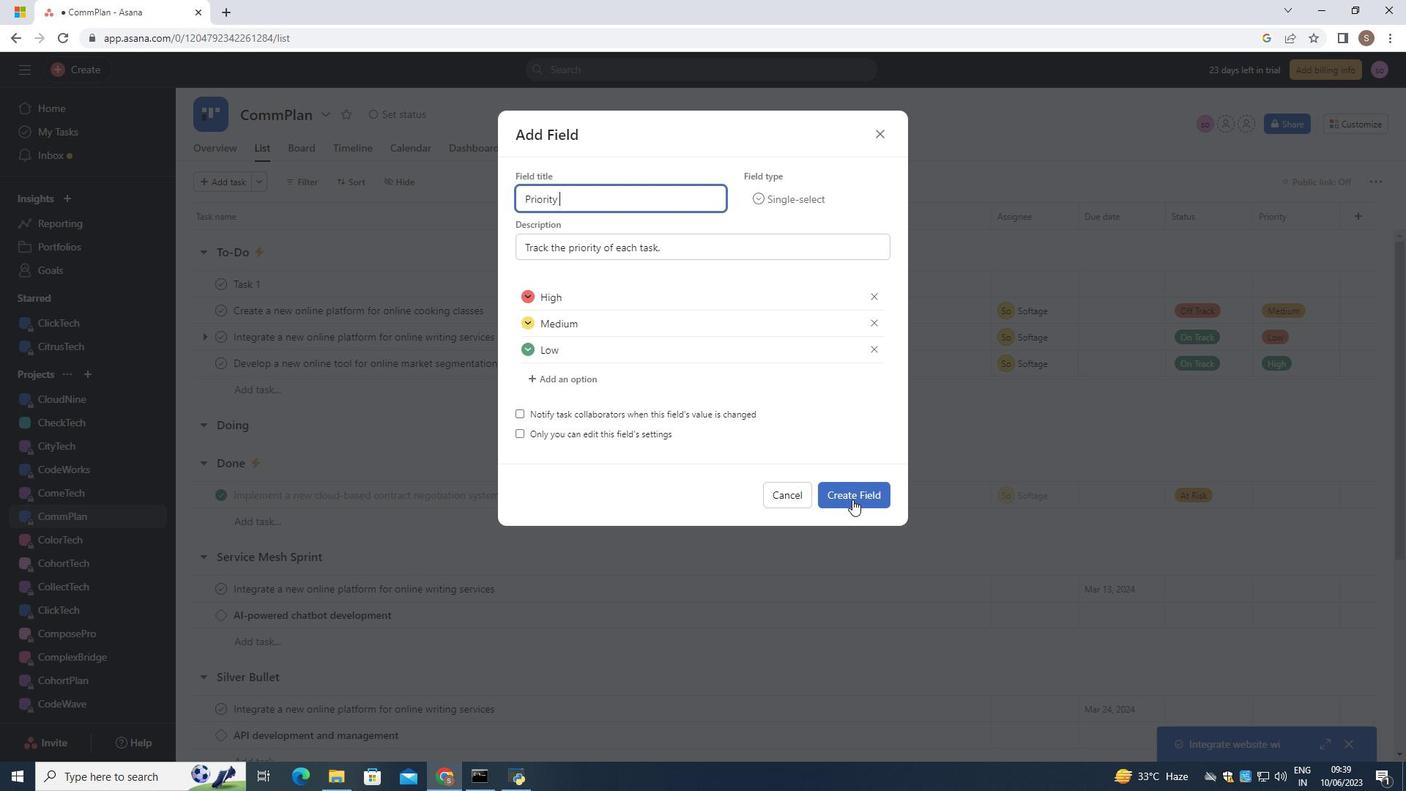 
Action: Mouse pressed left at (852, 498)
Screenshot: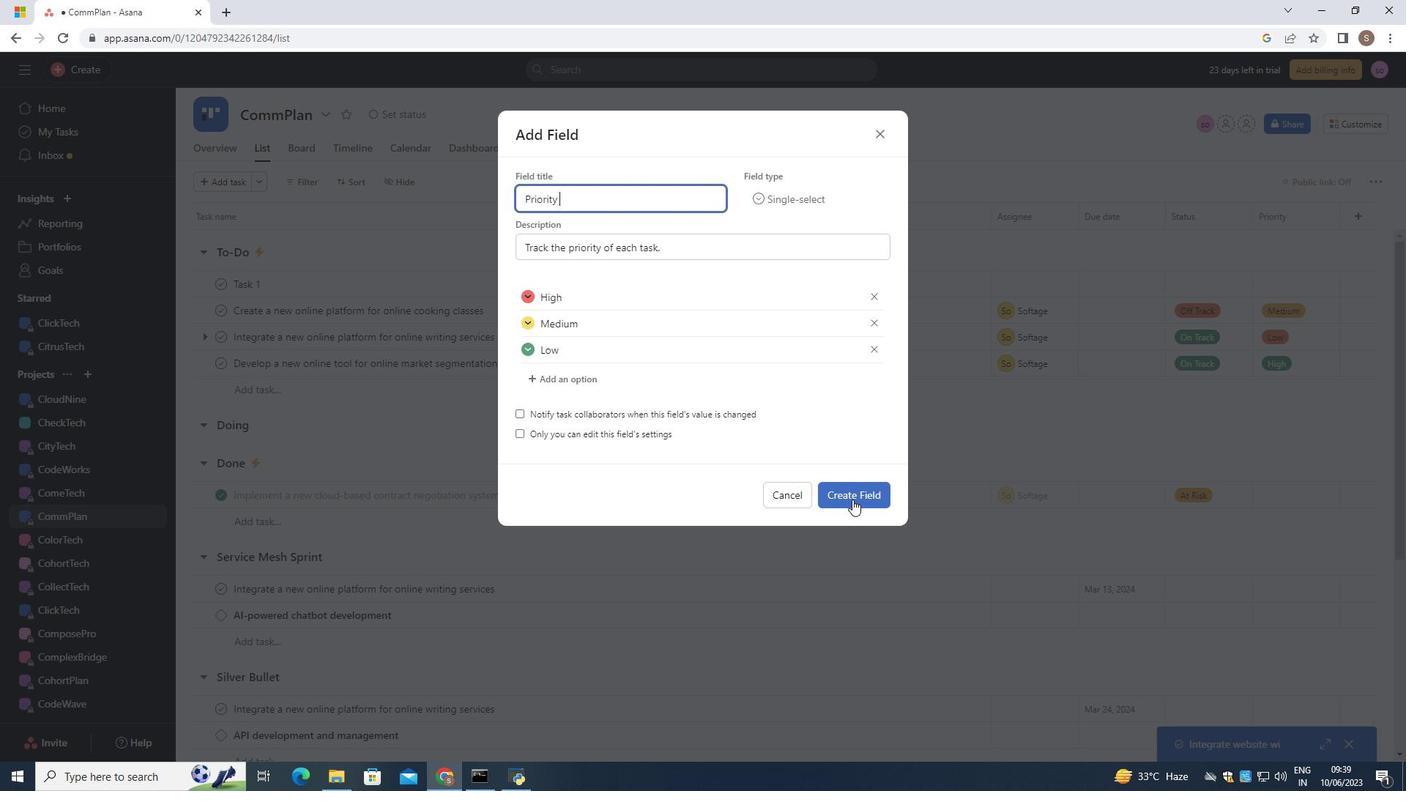 
